 Task: Find connections with filter location Avaré with filter topic #Coachingwith filter profile language Potuguese with filter current company NetApp with filter school Atria Institute of Technology with filter industry Education with filter service category Negotiation with filter keywords title Cab Driver
Action: Mouse moved to (470, 80)
Screenshot: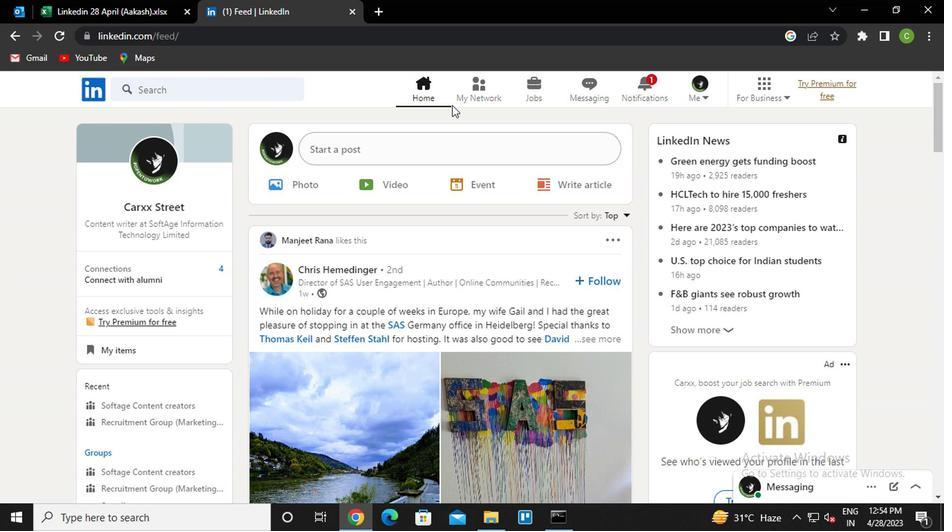 
Action: Mouse pressed left at (470, 80)
Screenshot: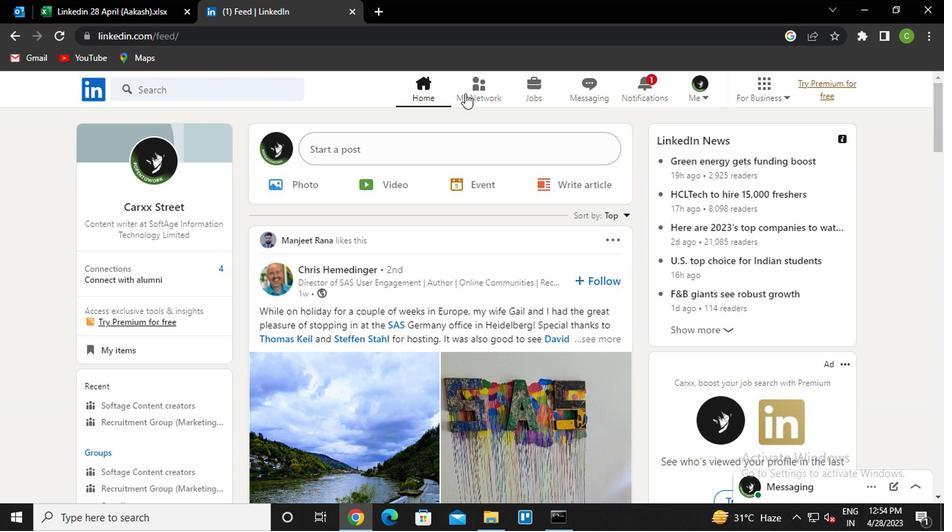 
Action: Mouse moved to (202, 162)
Screenshot: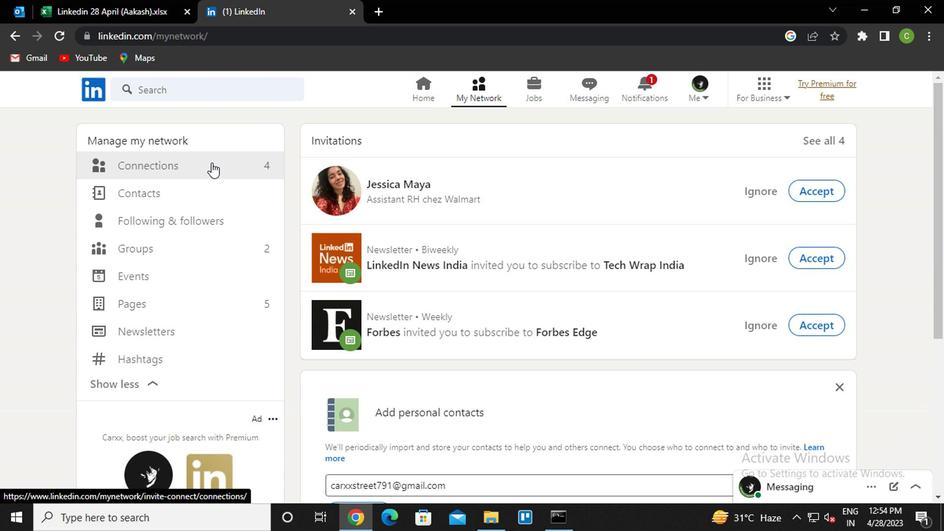 
Action: Mouse pressed left at (202, 162)
Screenshot: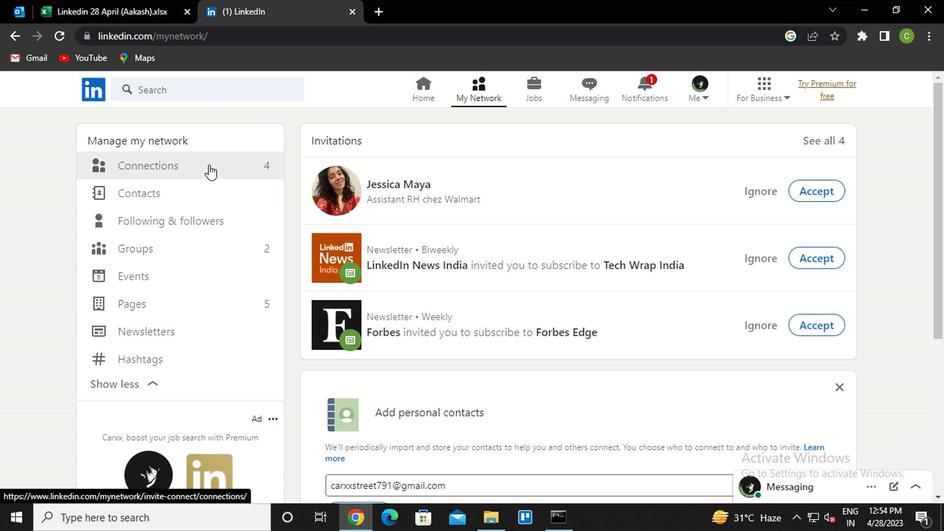 
Action: Mouse moved to (582, 158)
Screenshot: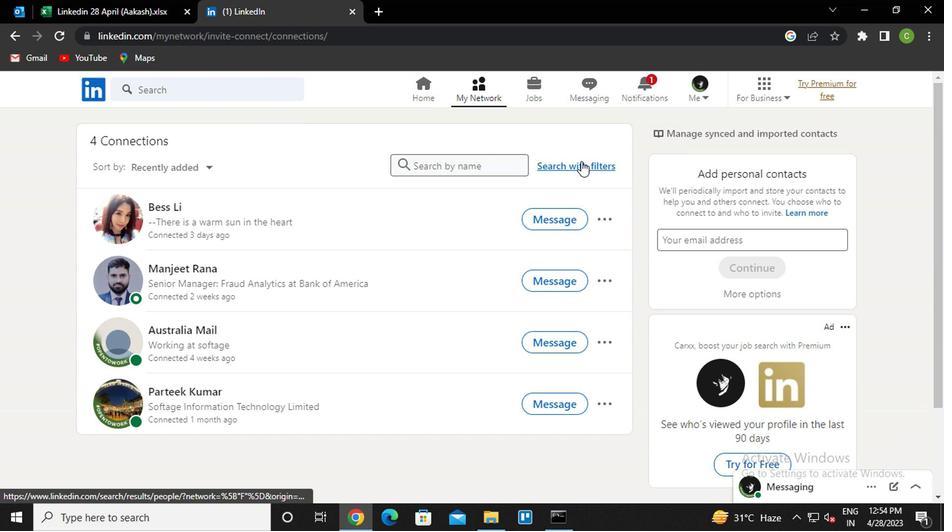 
Action: Mouse pressed left at (582, 158)
Screenshot: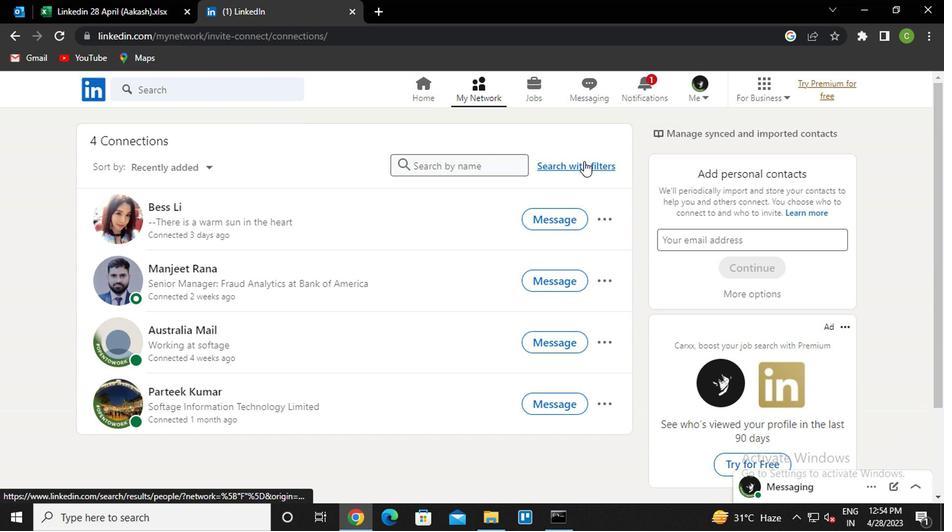 
Action: Mouse moved to (499, 121)
Screenshot: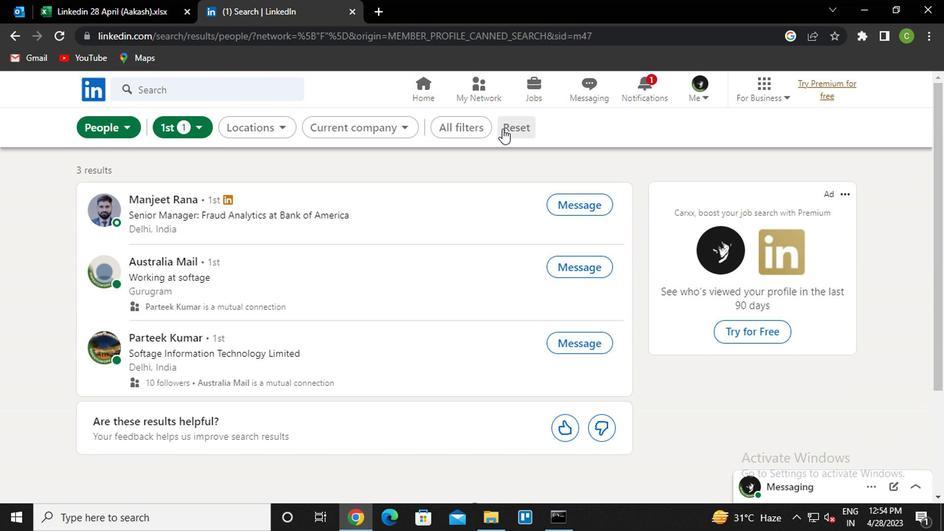 
Action: Mouse pressed left at (499, 121)
Screenshot: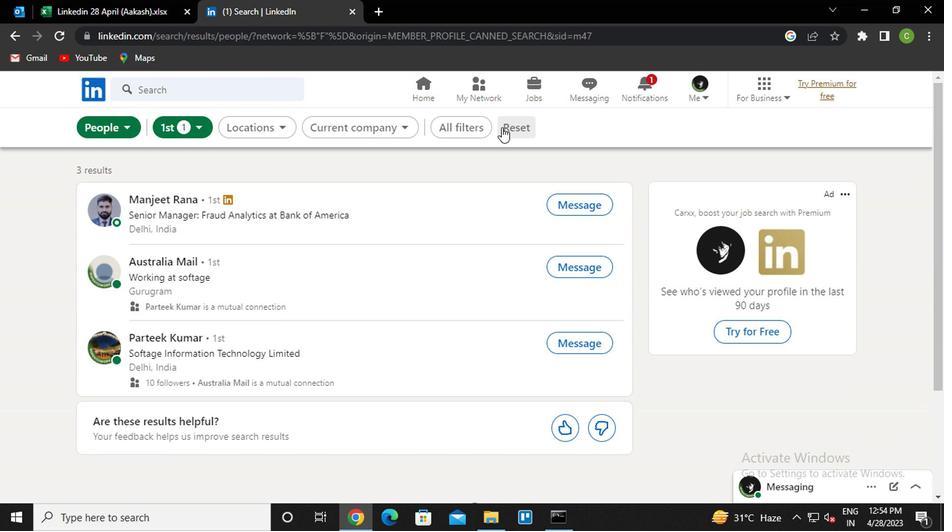 
Action: Mouse moved to (486, 121)
Screenshot: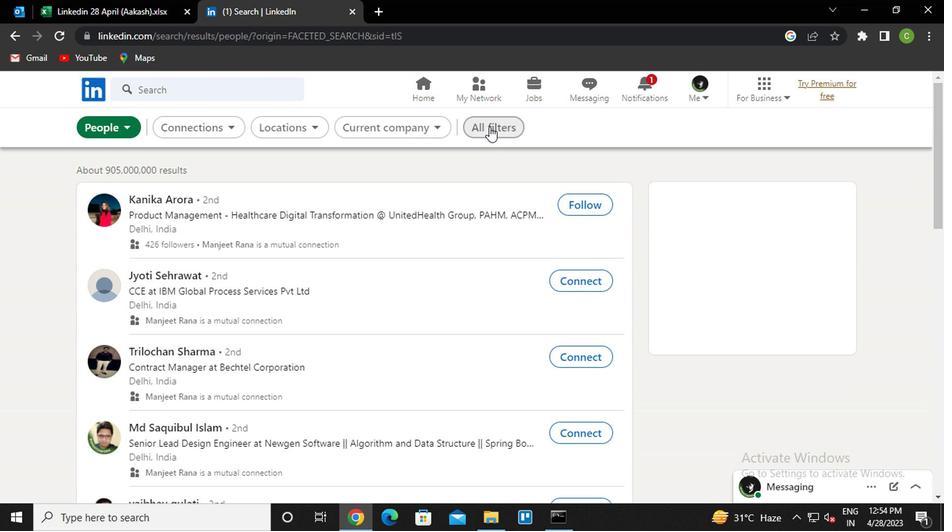 
Action: Mouse pressed left at (486, 121)
Screenshot: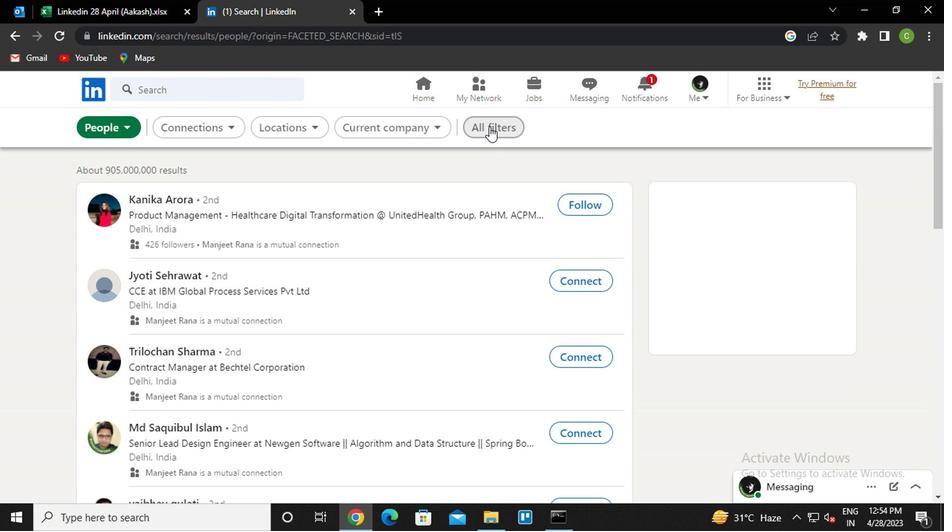 
Action: Mouse moved to (754, 330)
Screenshot: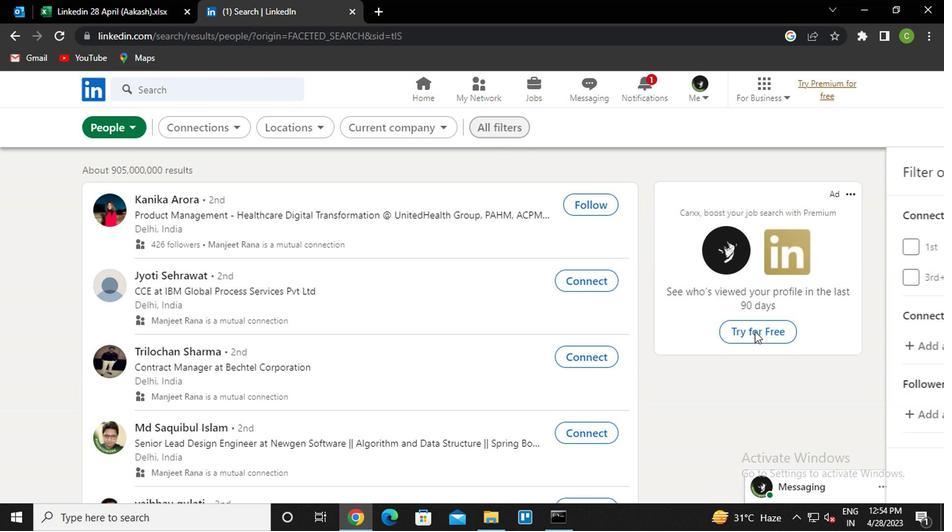 
Action: Mouse scrolled (754, 330) with delta (0, 0)
Screenshot: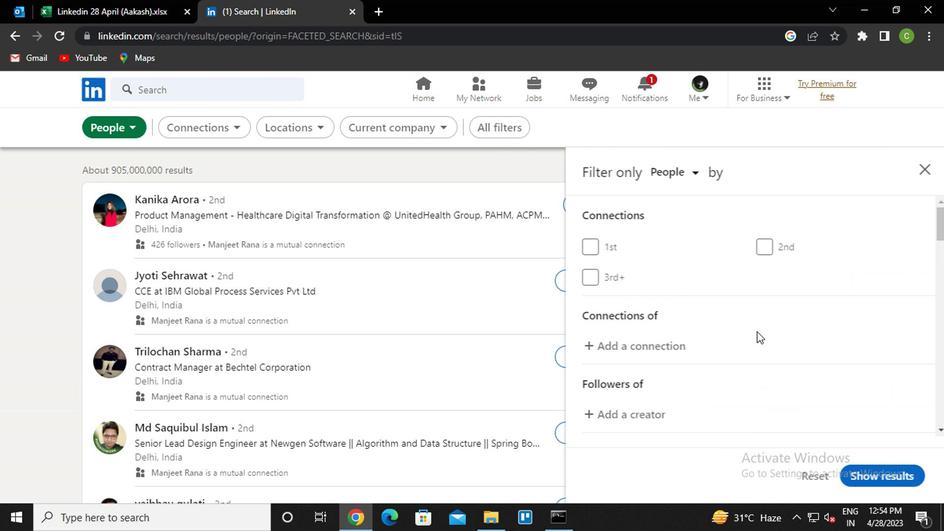 
Action: Mouse scrolled (754, 330) with delta (0, 0)
Screenshot: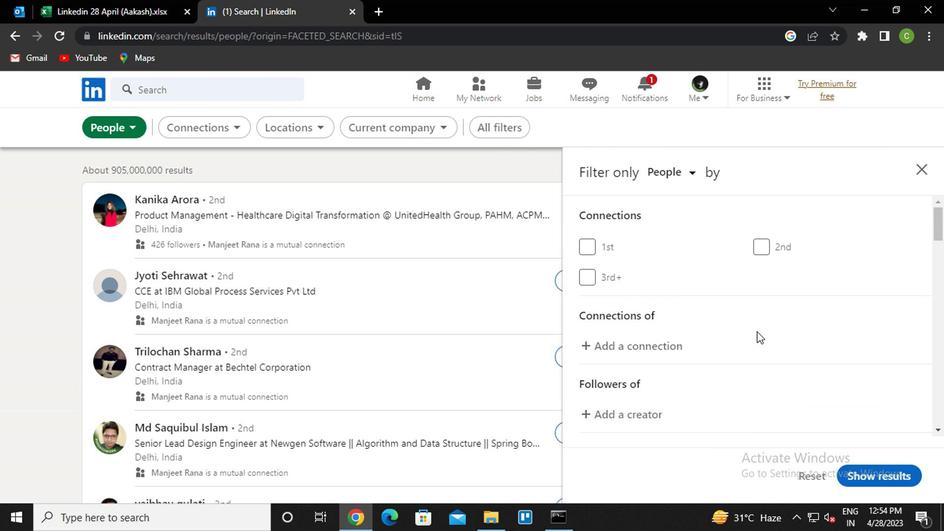 
Action: Mouse scrolled (754, 330) with delta (0, 0)
Screenshot: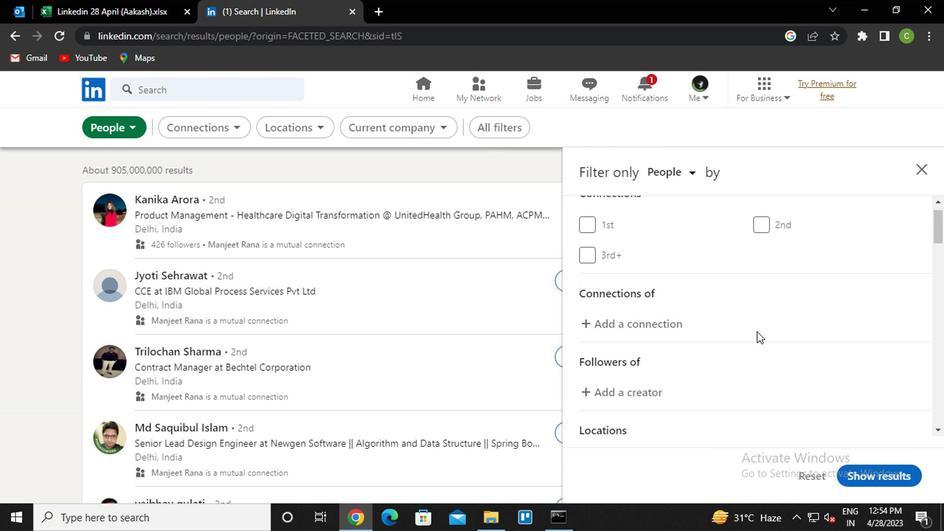 
Action: Mouse moved to (790, 333)
Screenshot: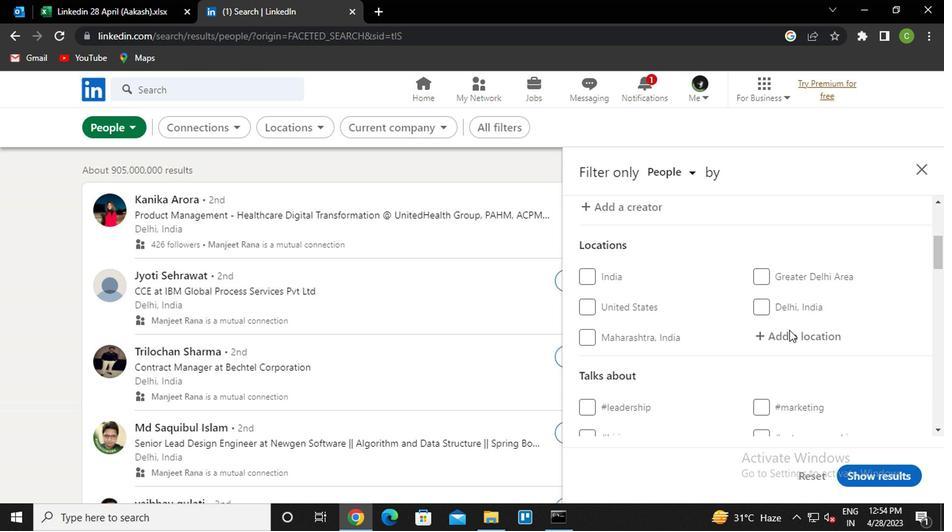 
Action: Mouse pressed left at (790, 333)
Screenshot: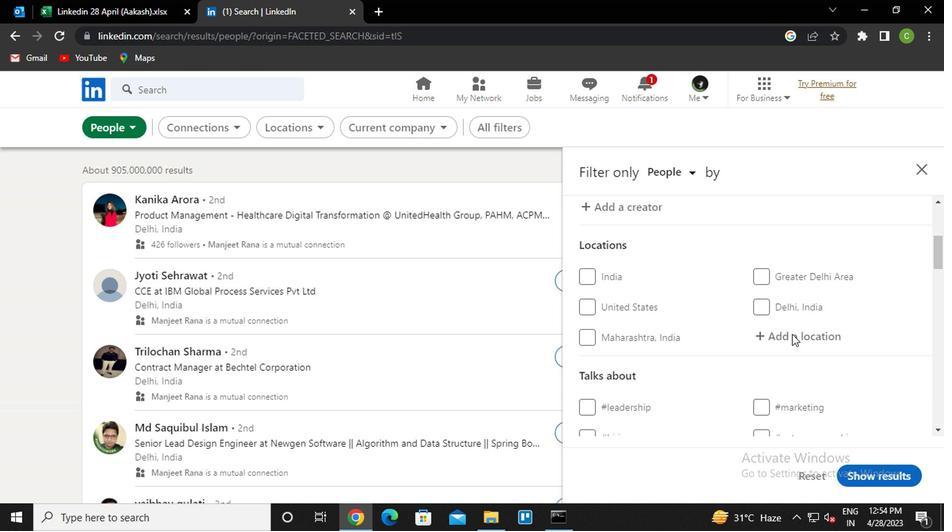 
Action: Key pressed <Key.caps_lock>a<Key.caps_lock>vare<Key.down><Key.enter>
Screenshot: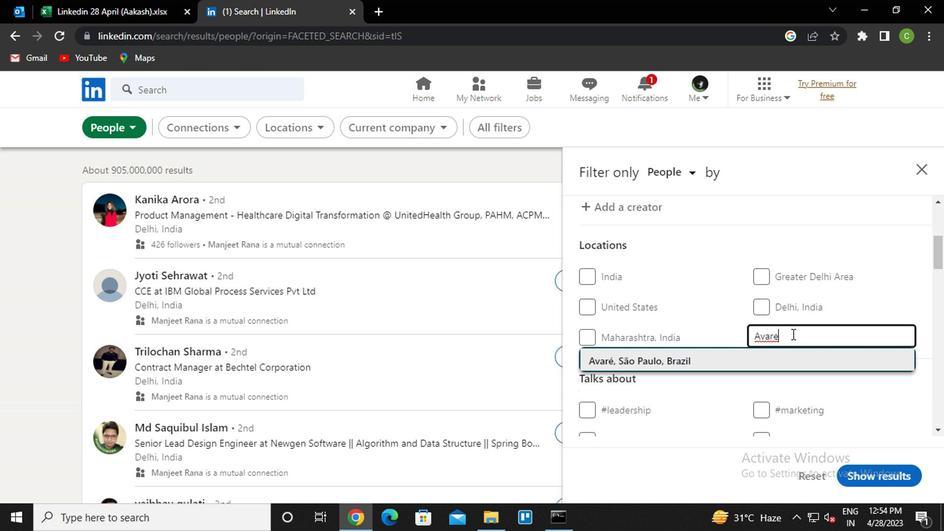 
Action: Mouse scrolled (790, 332) with delta (0, 0)
Screenshot: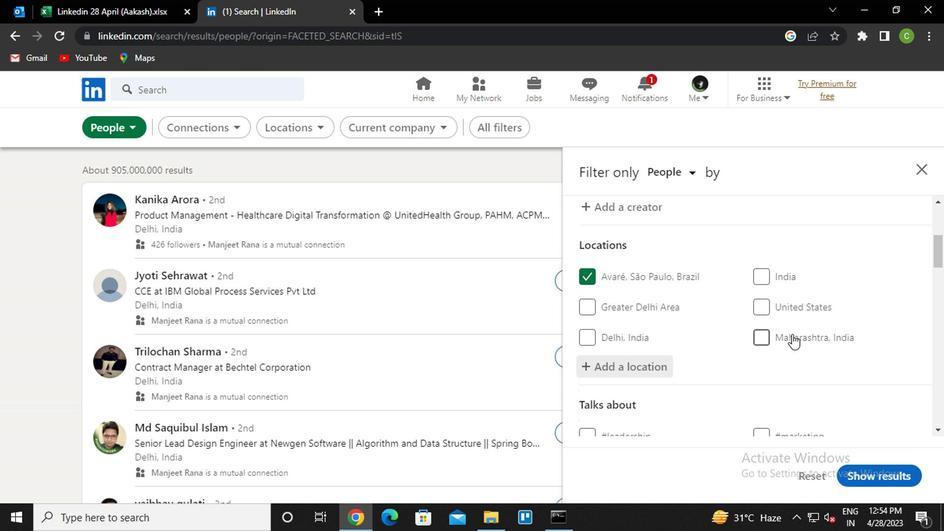 
Action: Mouse scrolled (790, 332) with delta (0, 0)
Screenshot: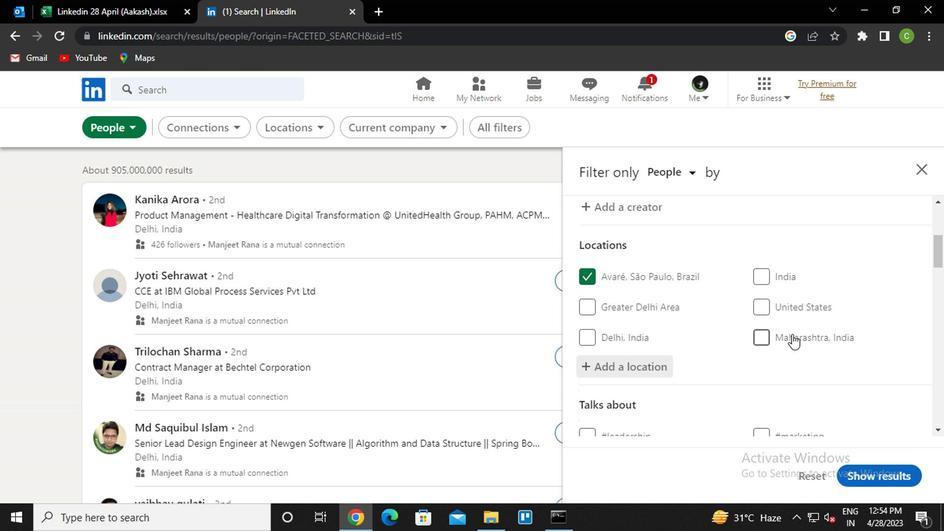 
Action: Mouse scrolled (790, 332) with delta (0, 0)
Screenshot: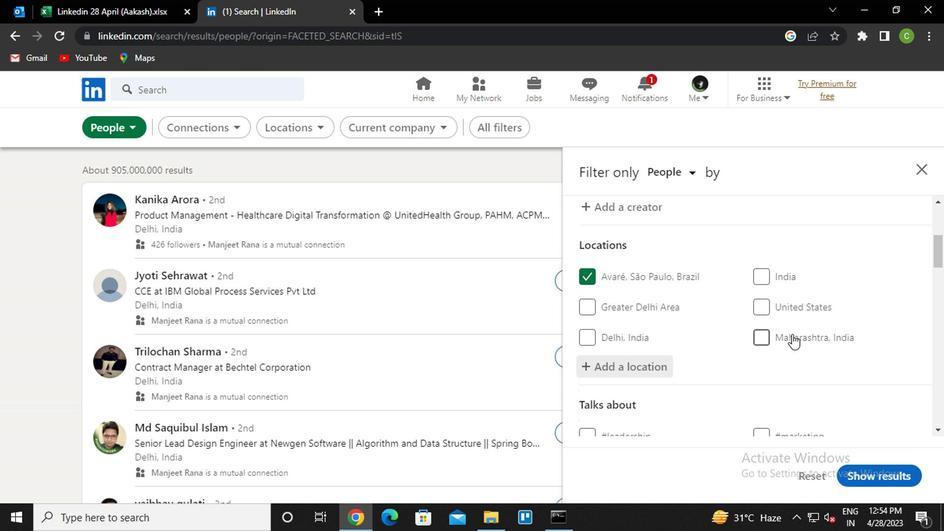 
Action: Mouse moved to (801, 287)
Screenshot: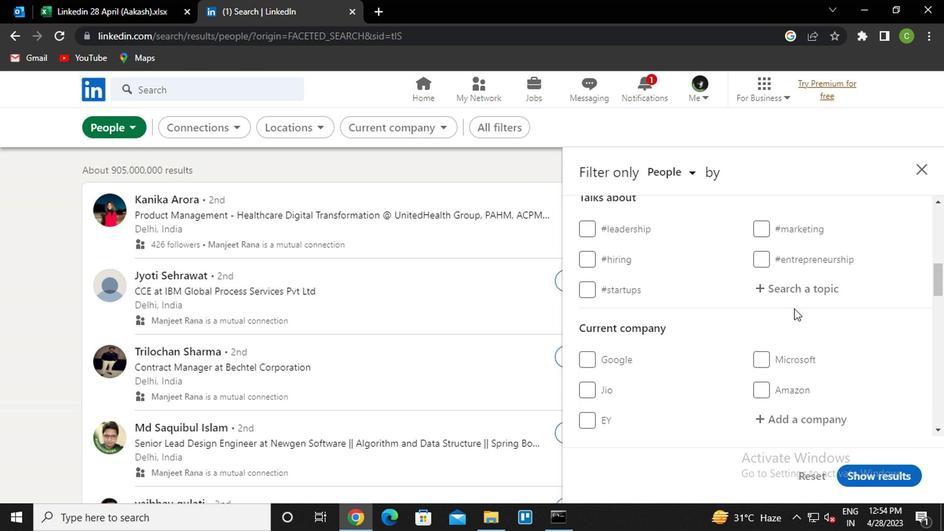 
Action: Mouse pressed left at (801, 287)
Screenshot: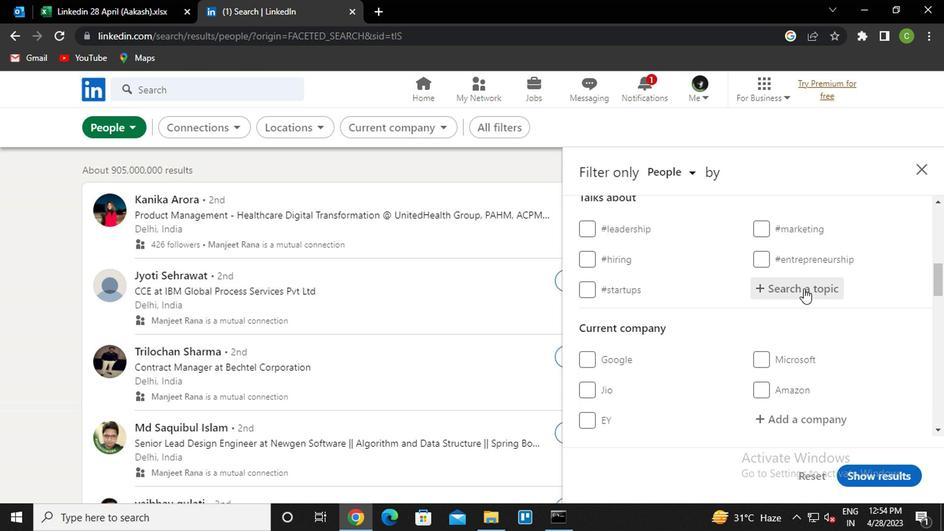 
Action: Key pressed <Key.caps_lock>c<Key.caps_lock>oaching<Key.right><Key.left><Key.down><Key.enter>
Screenshot: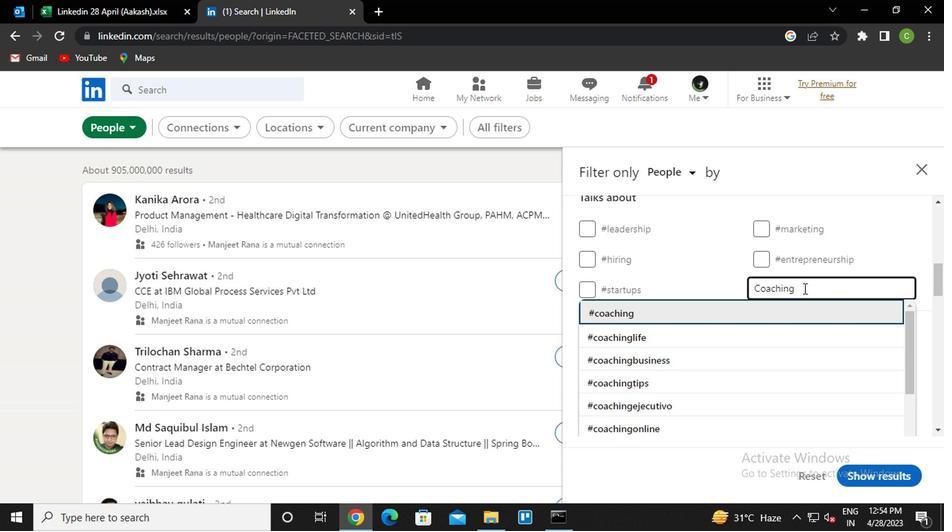 
Action: Mouse moved to (802, 344)
Screenshot: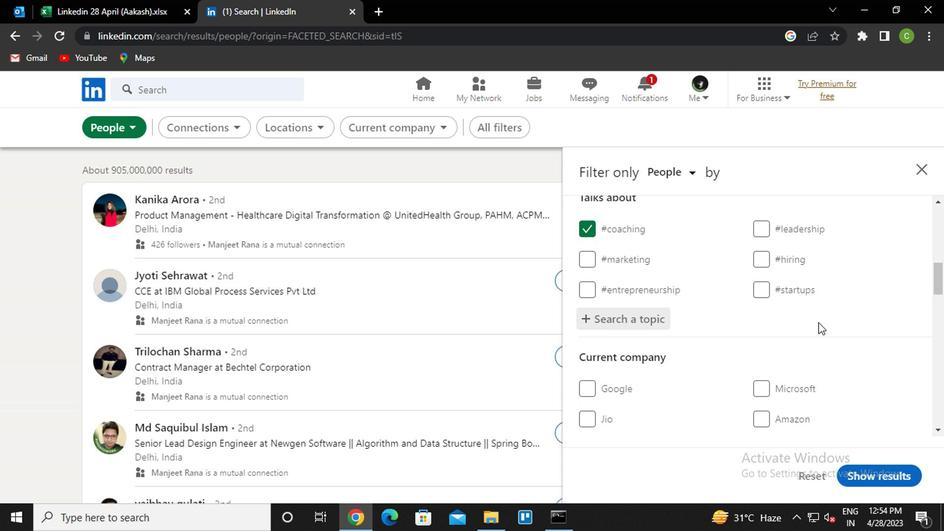 
Action: Mouse scrolled (802, 343) with delta (0, 0)
Screenshot: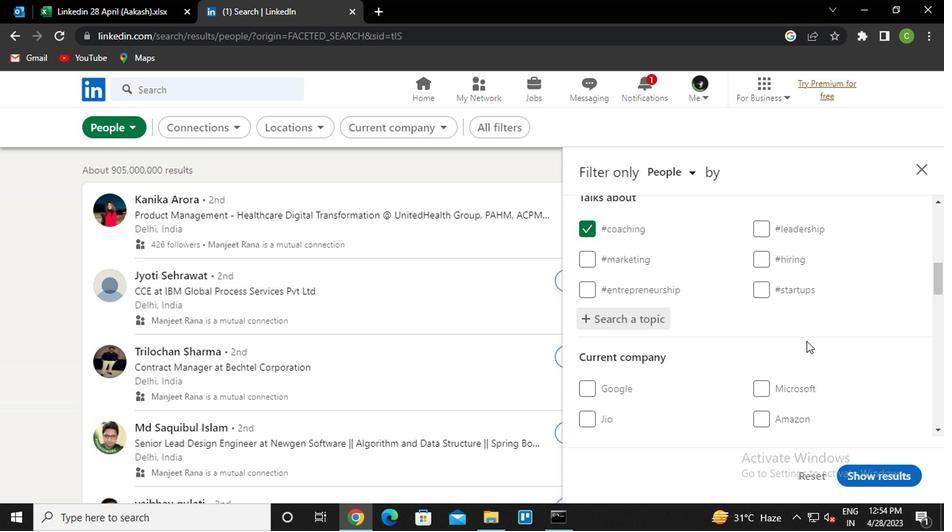 
Action: Mouse moved to (794, 355)
Screenshot: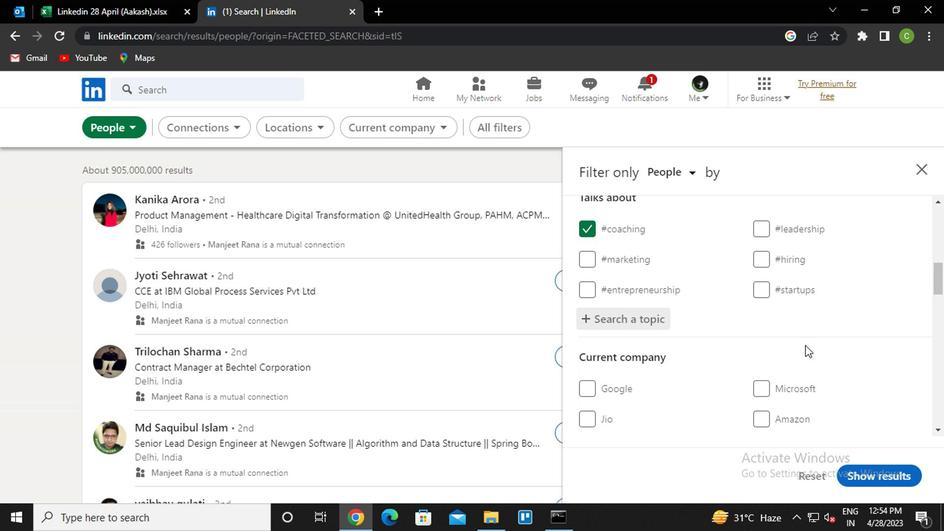 
Action: Mouse scrolled (794, 354) with delta (0, 0)
Screenshot: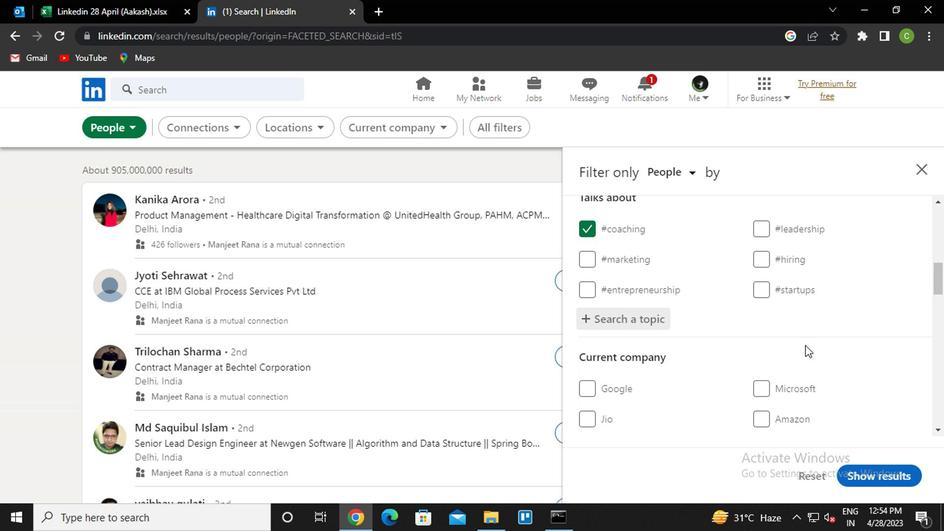 
Action: Mouse moved to (793, 356)
Screenshot: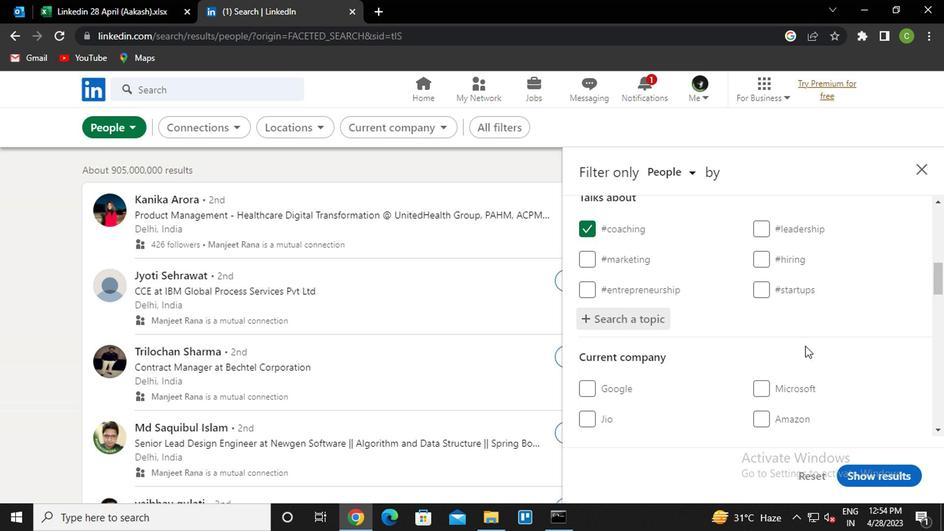 
Action: Mouse scrolled (793, 355) with delta (0, 0)
Screenshot: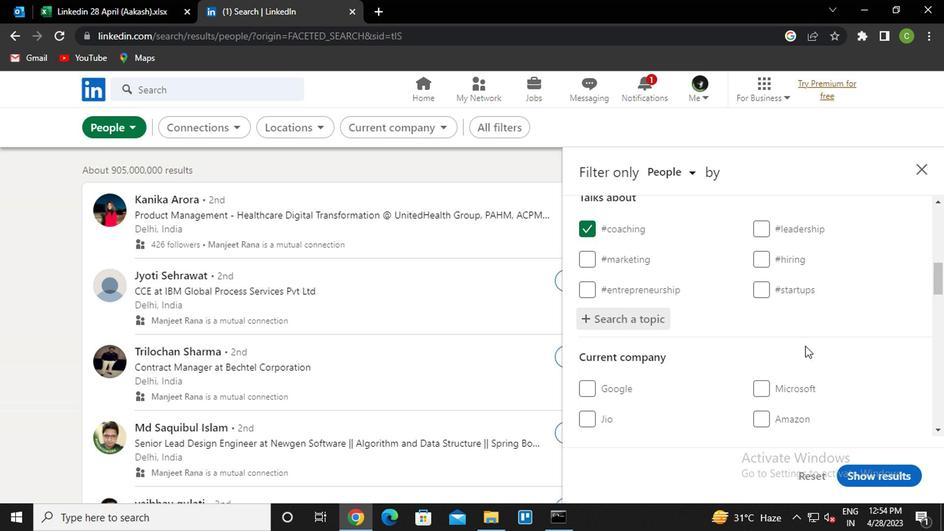 
Action: Mouse moved to (793, 357)
Screenshot: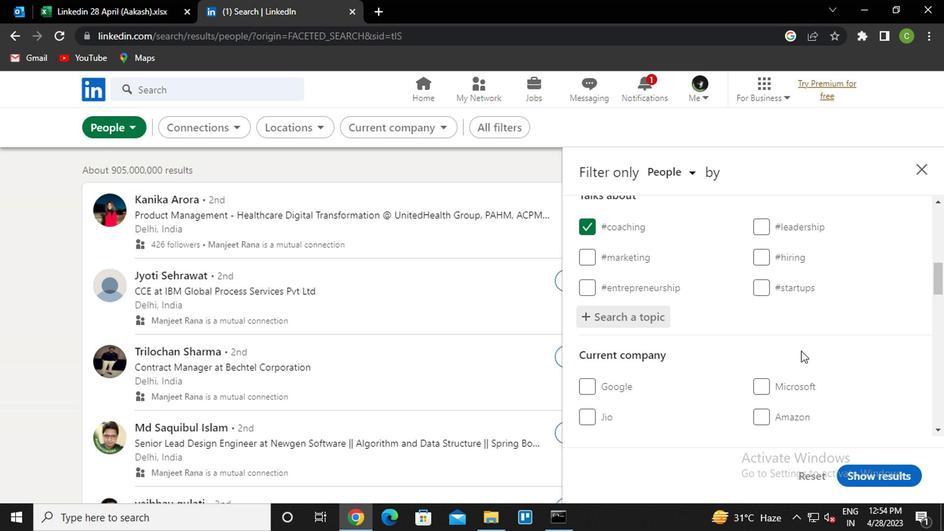 
Action: Mouse scrolled (793, 356) with delta (0, 0)
Screenshot: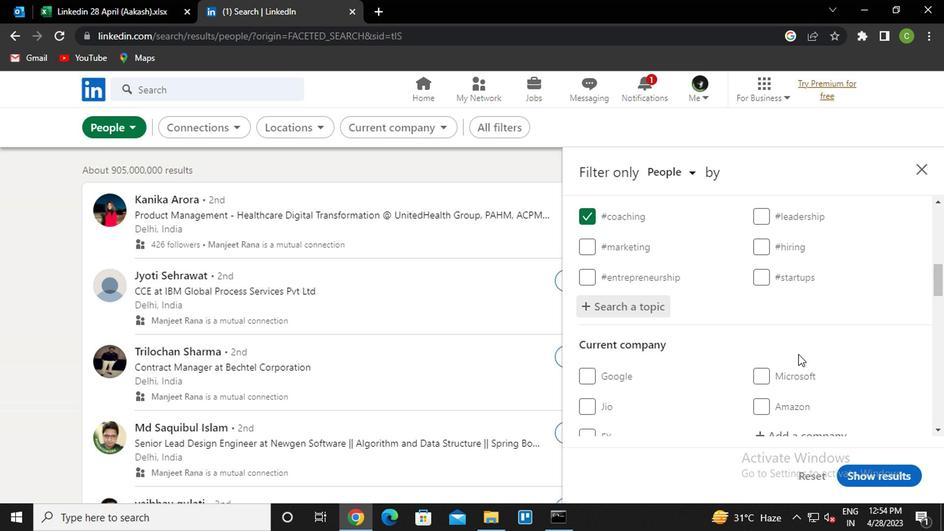 
Action: Mouse moved to (793, 357)
Screenshot: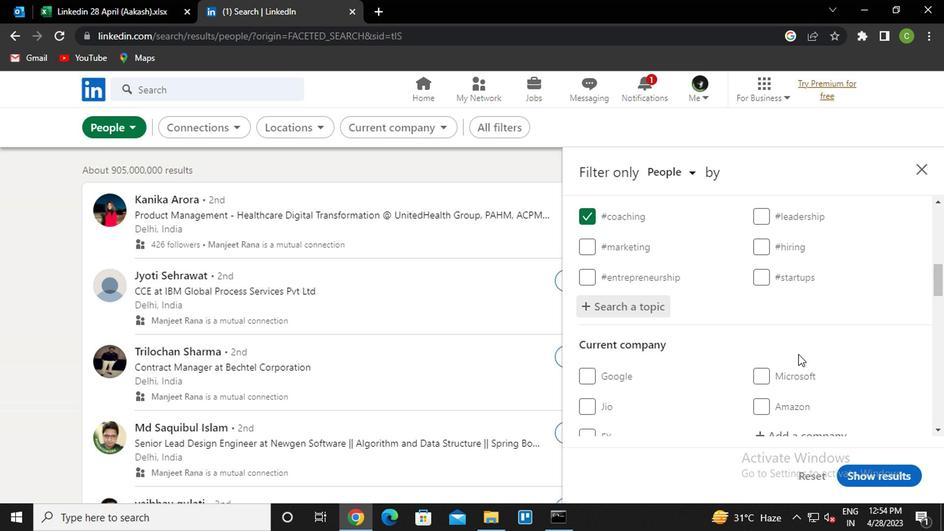 
Action: Mouse scrolled (793, 356) with delta (0, 0)
Screenshot: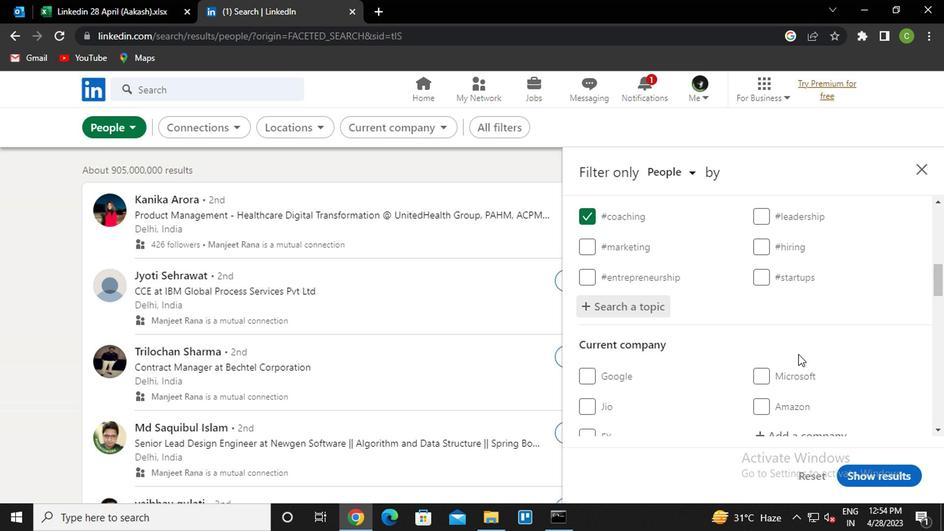 
Action: Mouse moved to (793, 358)
Screenshot: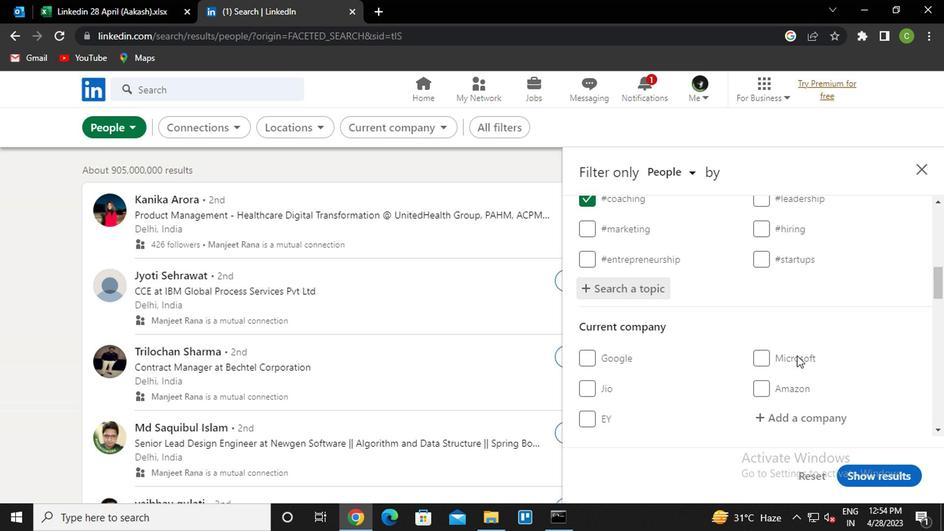
Action: Mouse scrolled (793, 357) with delta (0, 0)
Screenshot: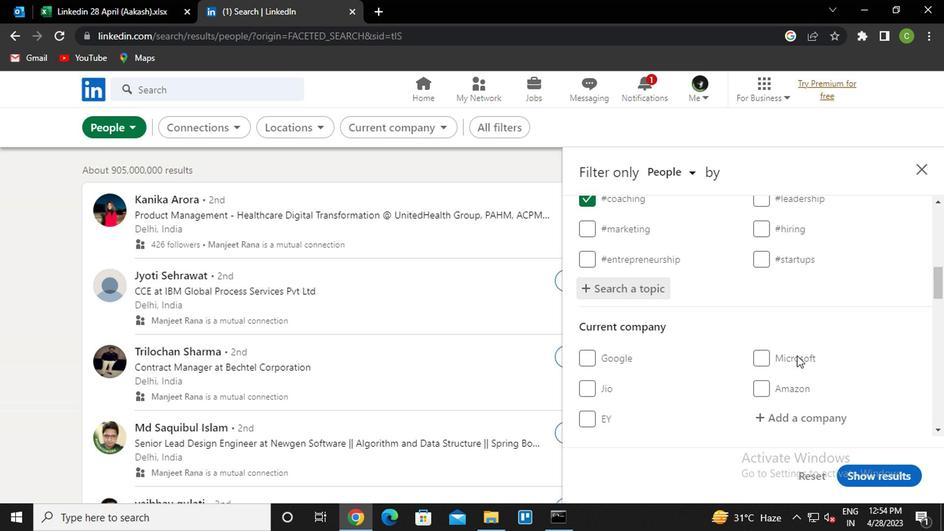 
Action: Mouse moved to (793, 358)
Screenshot: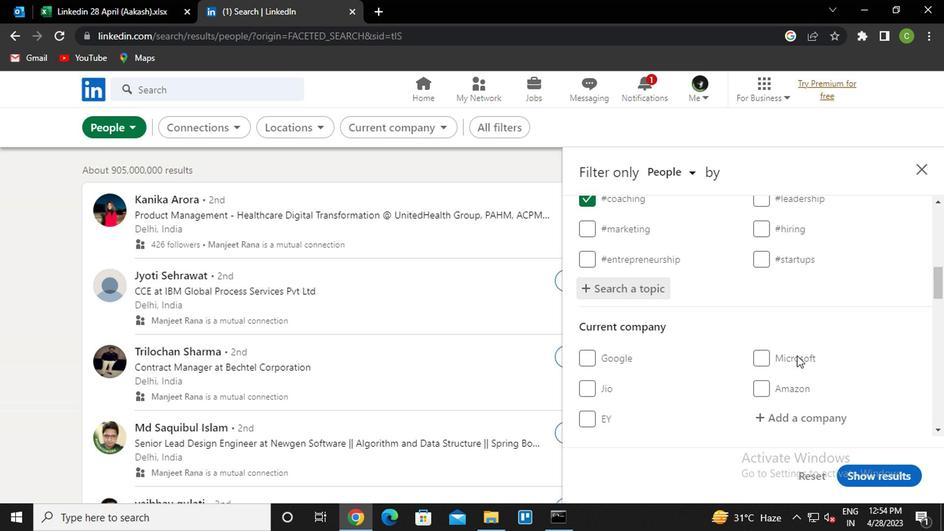 
Action: Mouse scrolled (793, 357) with delta (0, 0)
Screenshot: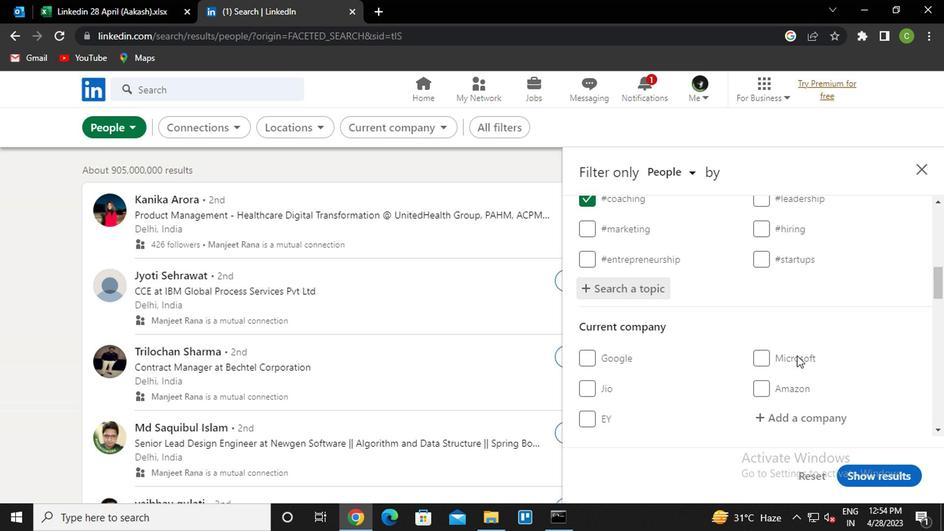 
Action: Mouse moved to (792, 358)
Screenshot: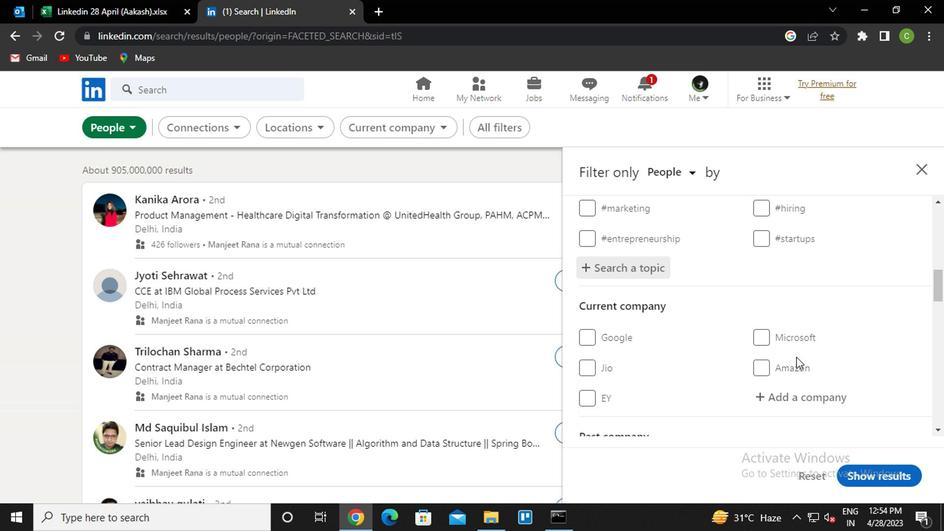 
Action: Mouse scrolled (792, 358) with delta (0, 0)
Screenshot: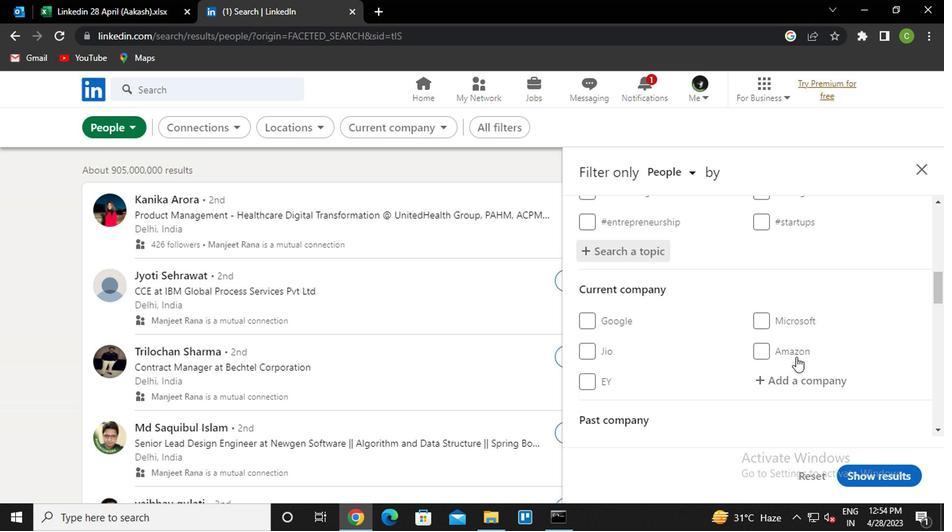 
Action: Mouse scrolled (792, 358) with delta (0, 0)
Screenshot: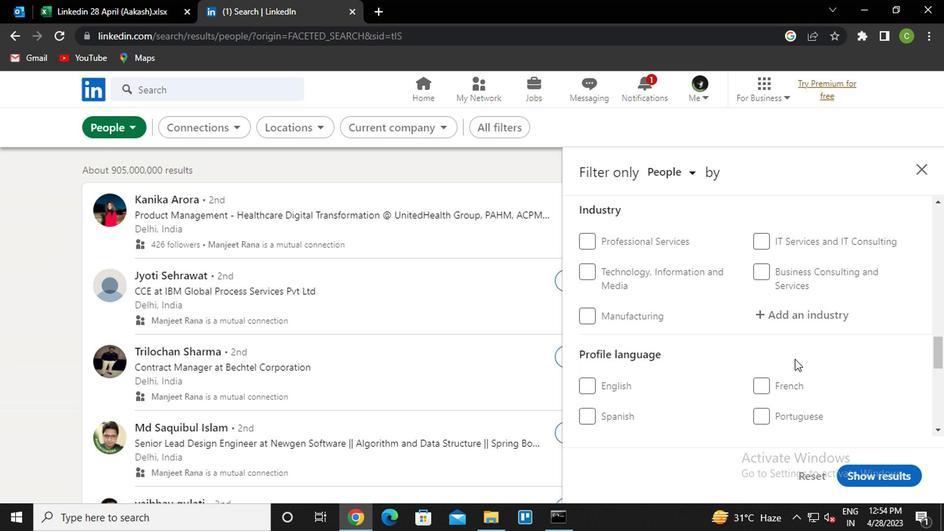 
Action: Mouse scrolled (792, 358) with delta (0, 0)
Screenshot: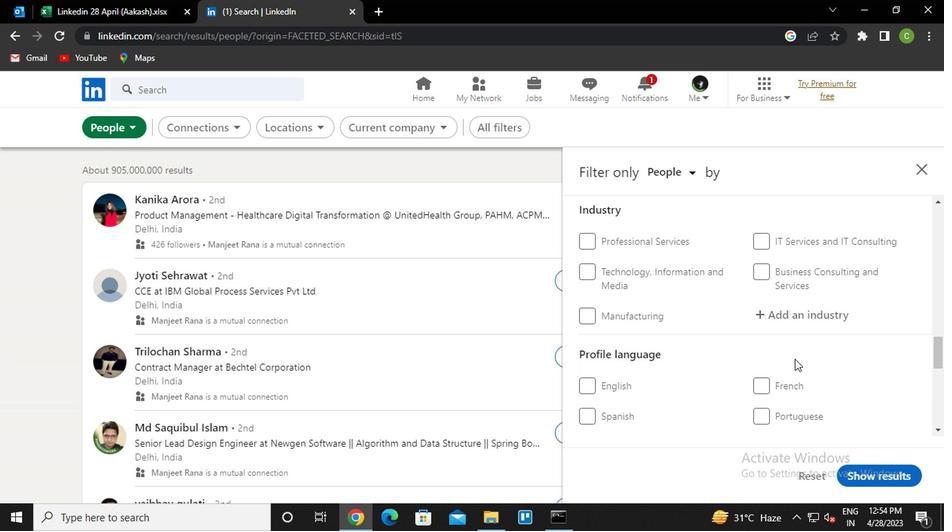 
Action: Mouse moved to (764, 275)
Screenshot: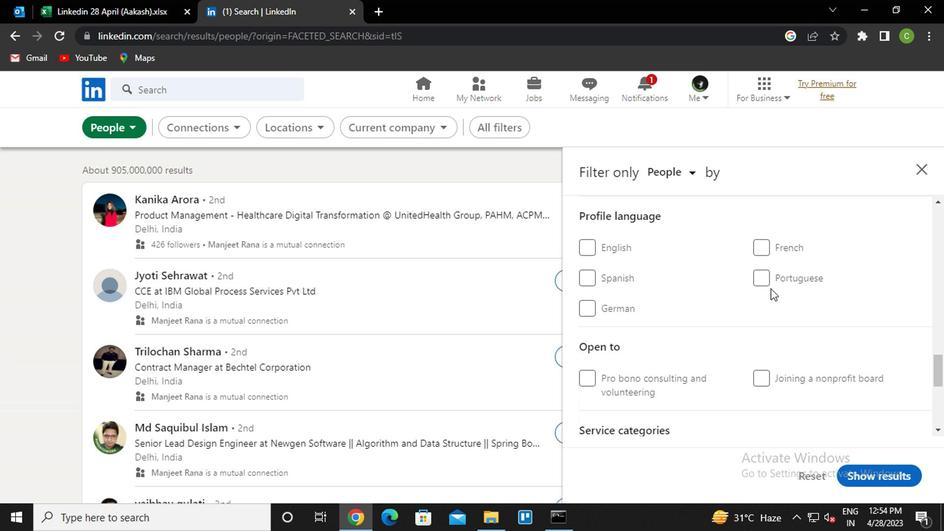 
Action: Mouse pressed left at (764, 275)
Screenshot: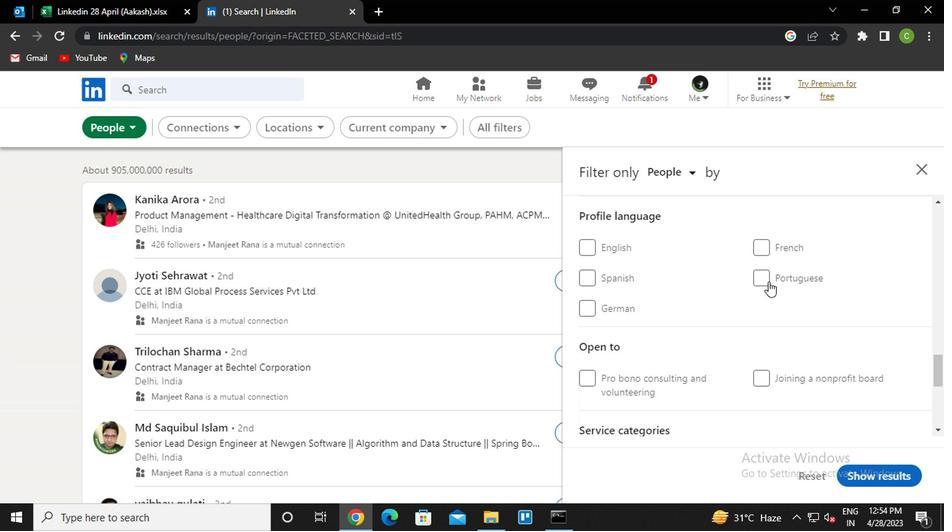 
Action: Mouse moved to (760, 282)
Screenshot: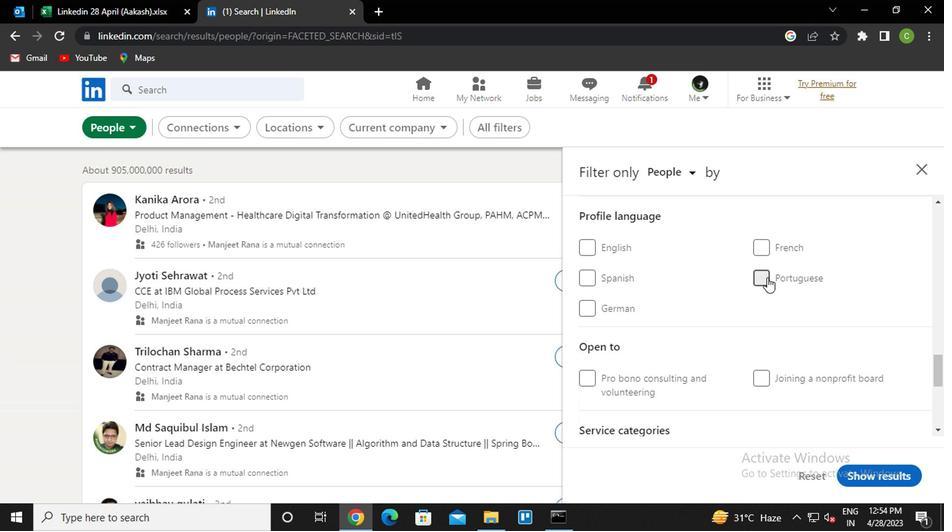 
Action: Mouse scrolled (760, 282) with delta (0, 0)
Screenshot: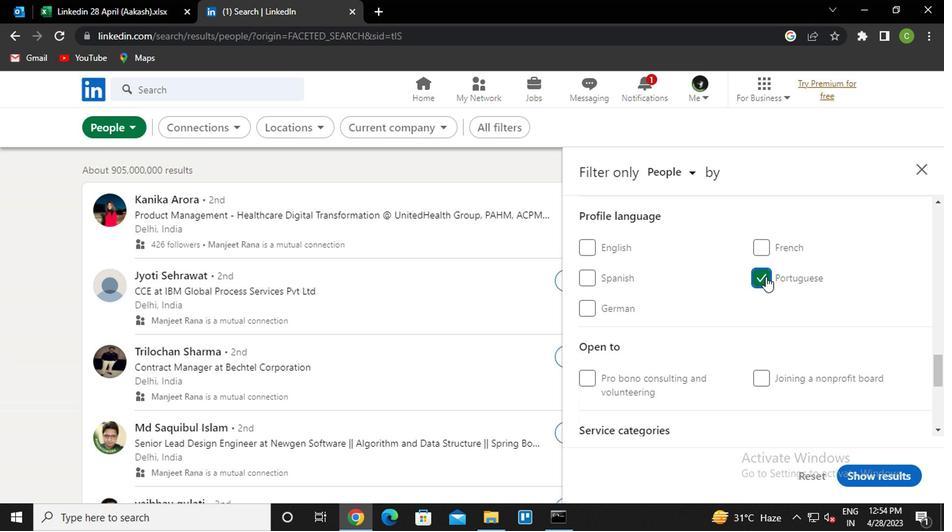 
Action: Mouse scrolled (760, 282) with delta (0, 0)
Screenshot: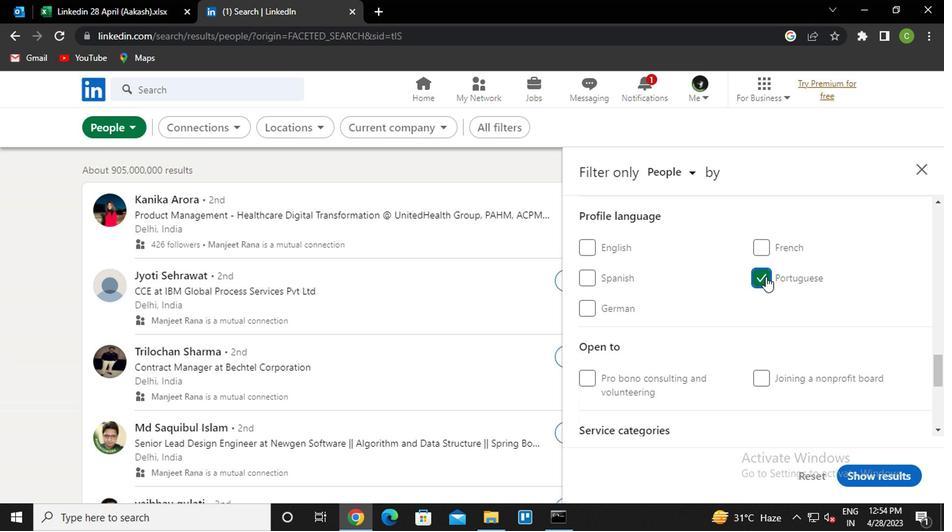 
Action: Mouse scrolled (760, 282) with delta (0, 0)
Screenshot: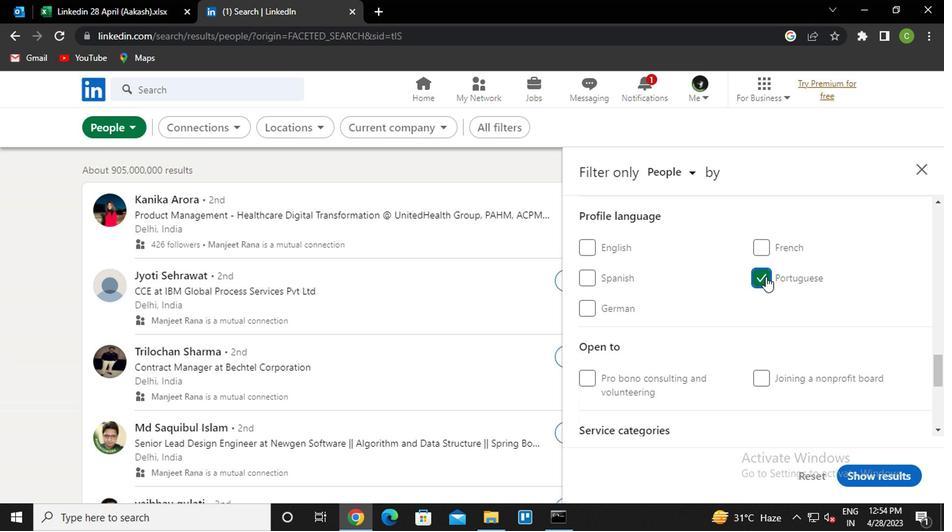 
Action: Mouse scrolled (760, 282) with delta (0, 0)
Screenshot: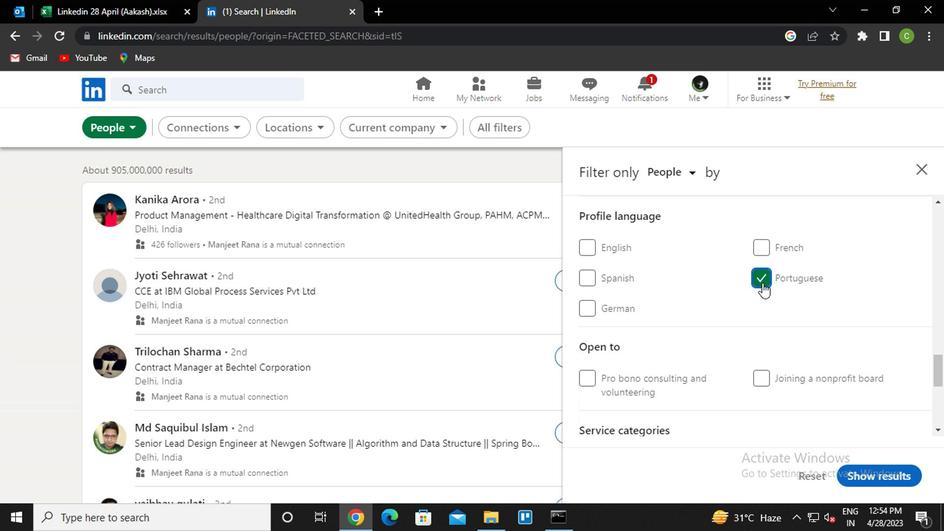 
Action: Mouse scrolled (760, 282) with delta (0, 0)
Screenshot: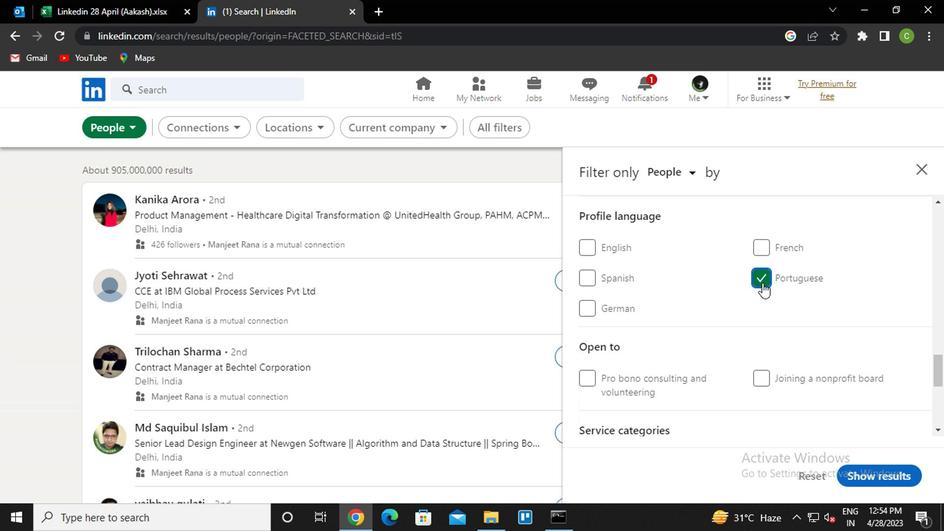 
Action: Mouse scrolled (760, 282) with delta (0, 0)
Screenshot: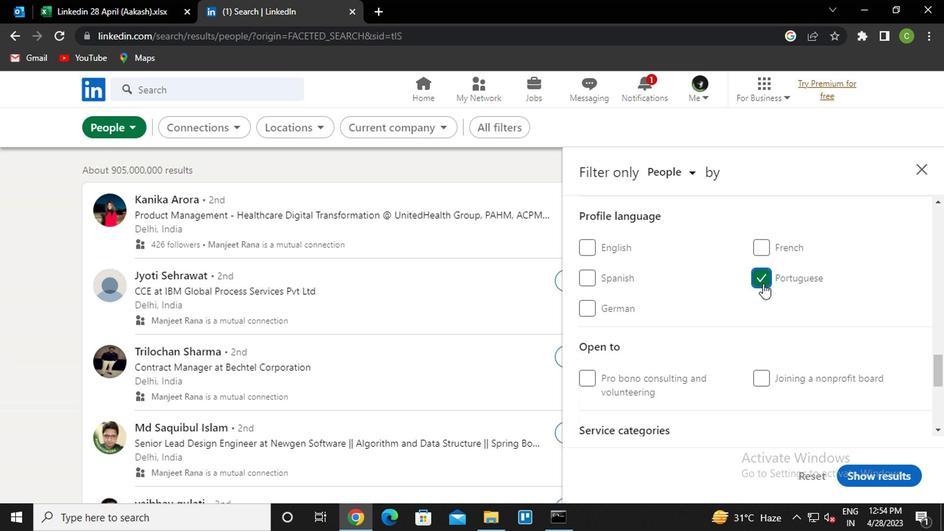 
Action: Mouse moved to (745, 285)
Screenshot: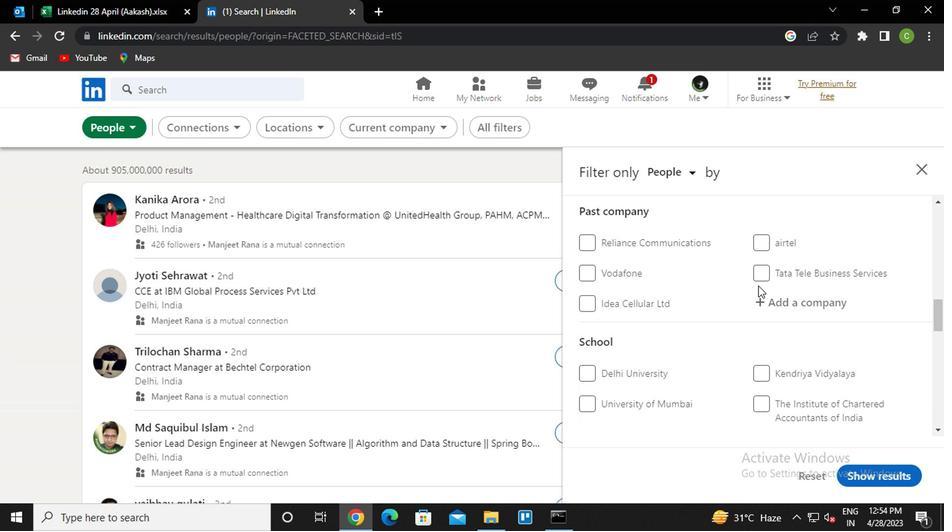 
Action: Mouse scrolled (745, 285) with delta (0, 0)
Screenshot: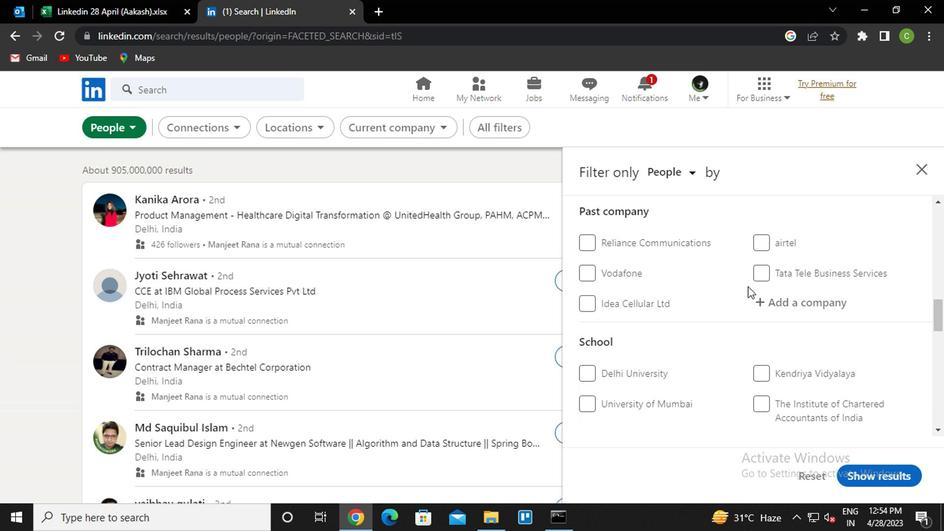 
Action: Mouse scrolled (745, 285) with delta (0, 0)
Screenshot: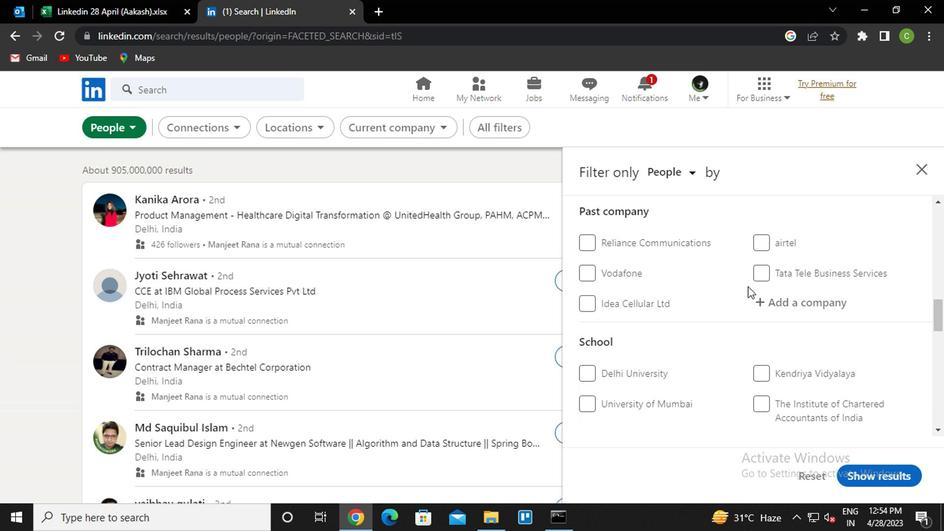 
Action: Mouse moved to (797, 309)
Screenshot: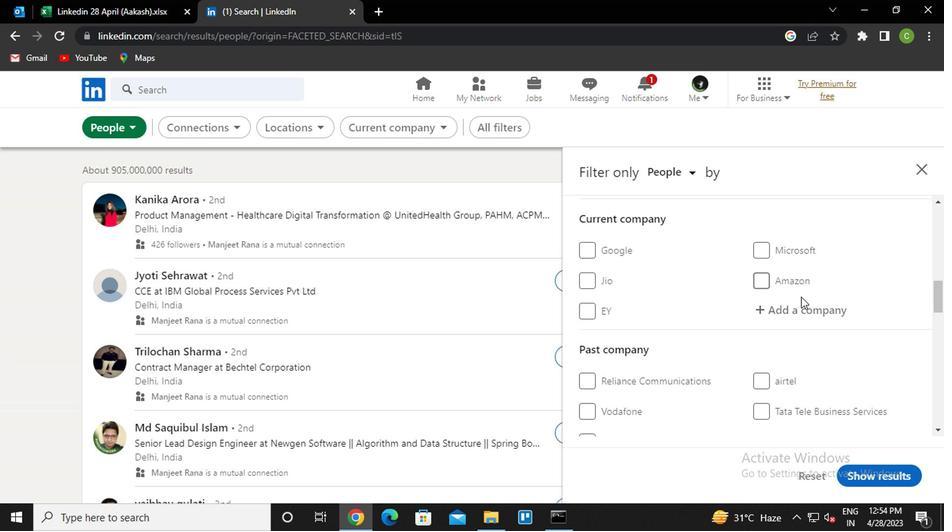 
Action: Mouse pressed left at (797, 309)
Screenshot: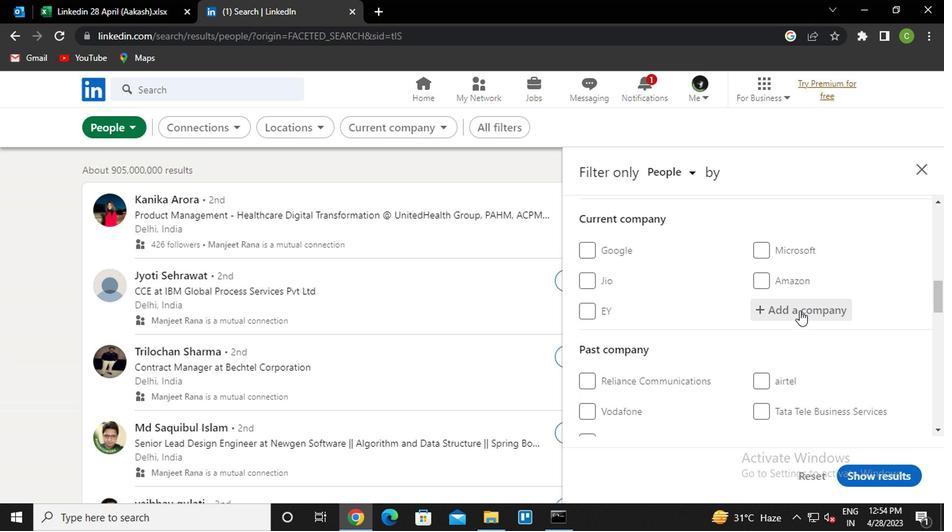 
Action: Key pressed <Key.caps_lock>n<Key.caps_lock>etapp<Key.down><Key.enter>
Screenshot: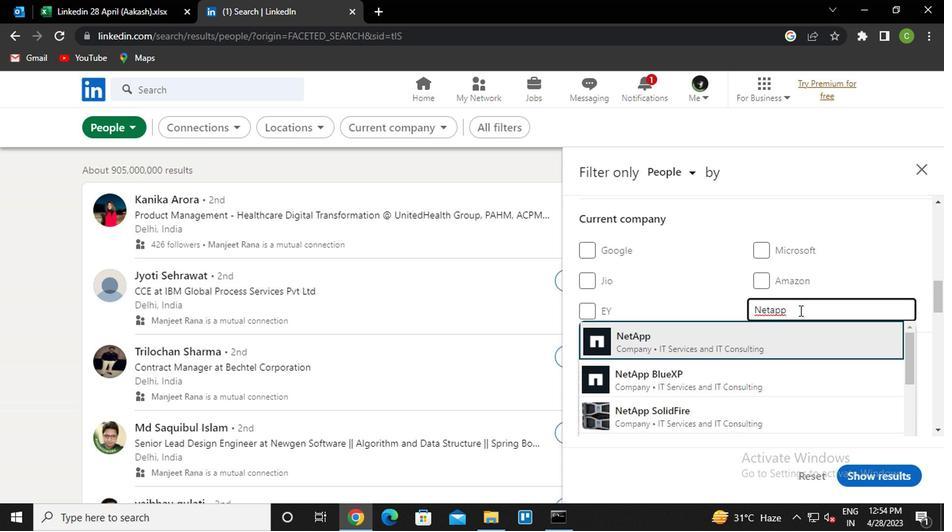 
Action: Mouse scrolled (797, 308) with delta (0, 0)
Screenshot: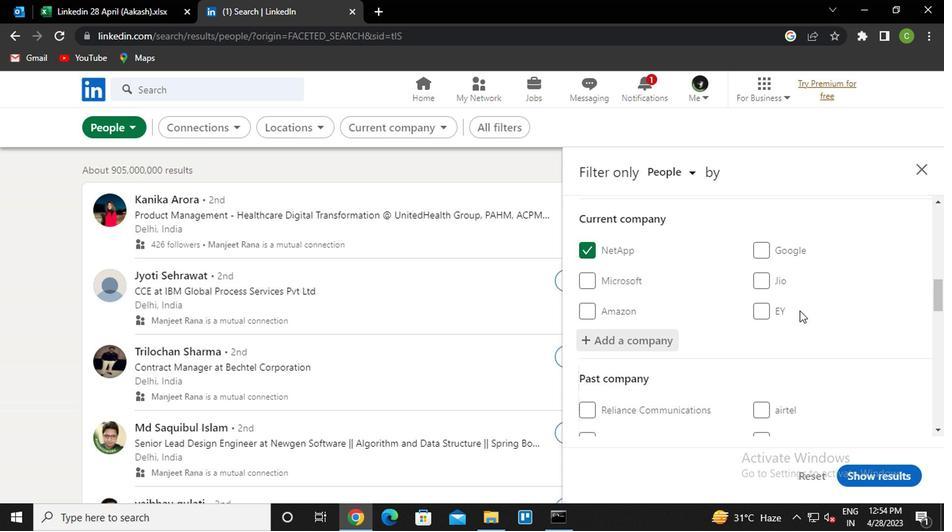 
Action: Mouse scrolled (797, 308) with delta (0, 0)
Screenshot: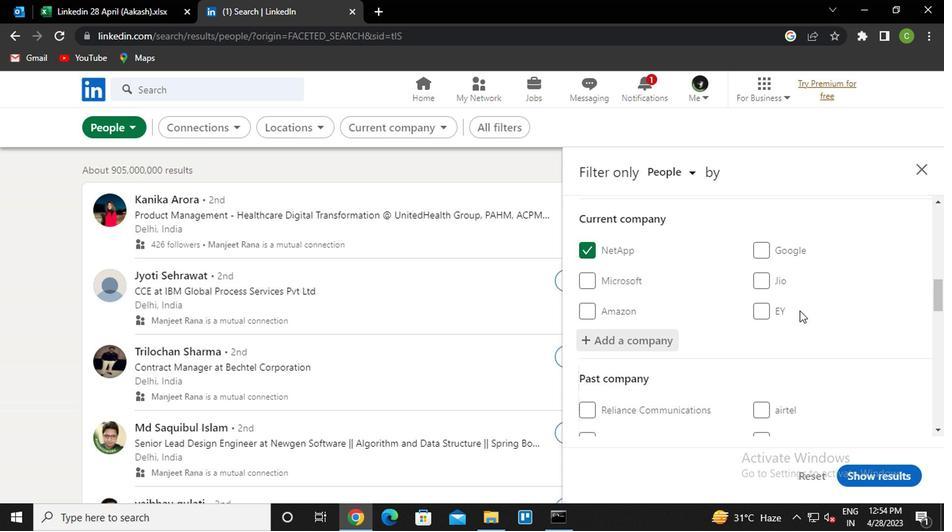 
Action: Mouse scrolled (797, 308) with delta (0, 0)
Screenshot: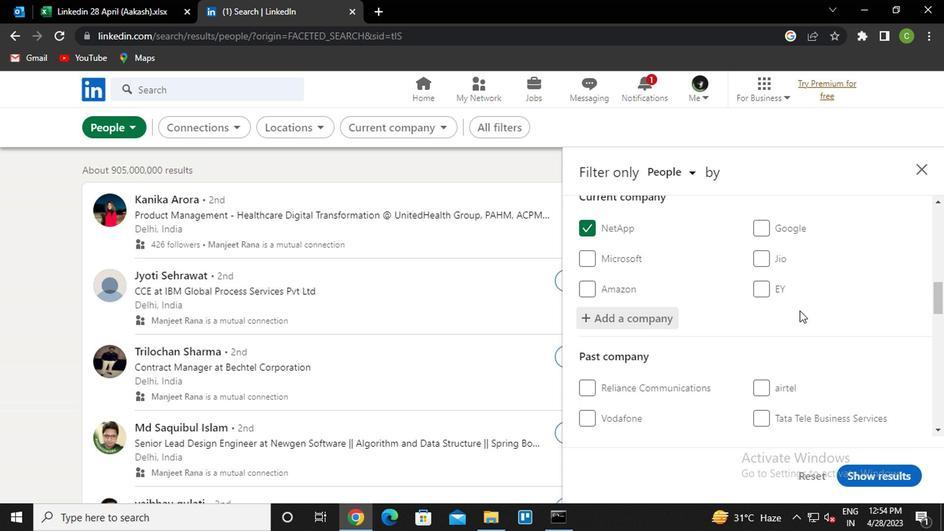 
Action: Mouse scrolled (797, 308) with delta (0, 0)
Screenshot: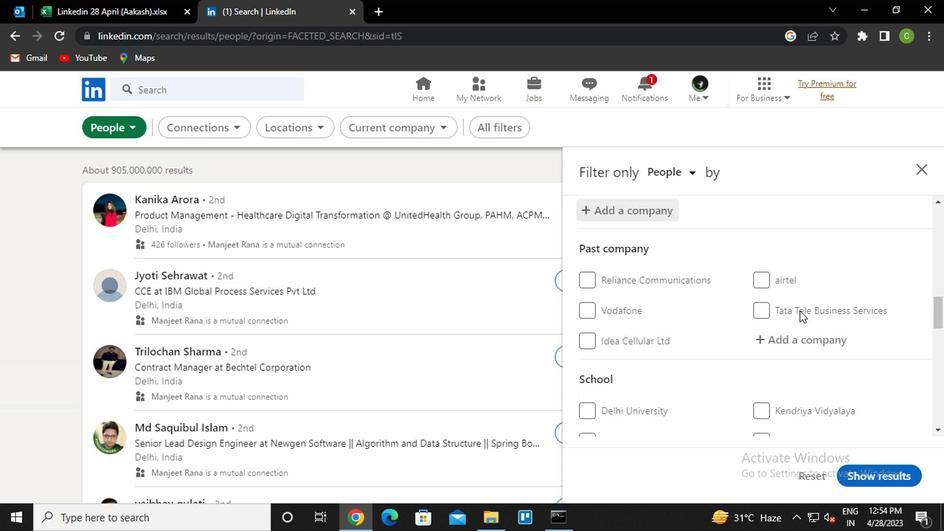 
Action: Mouse moved to (792, 322)
Screenshot: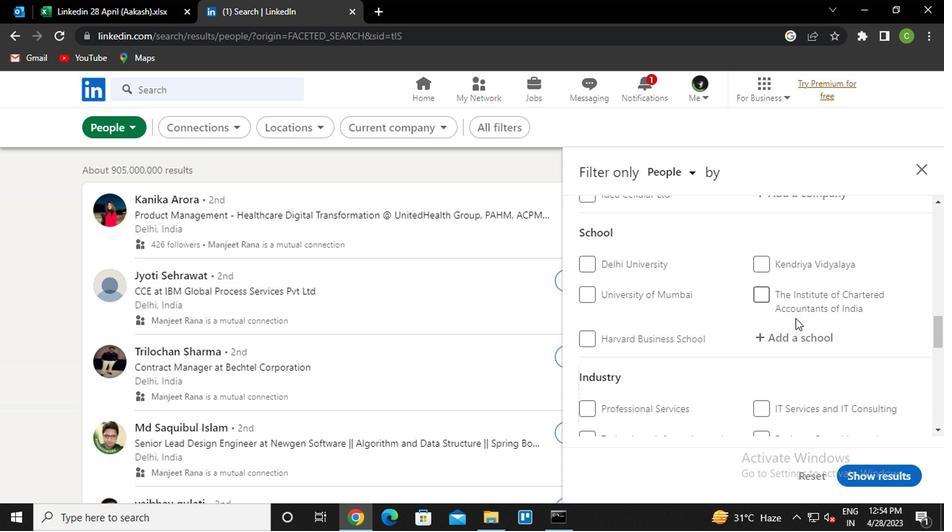 
Action: Mouse scrolled (792, 322) with delta (0, 0)
Screenshot: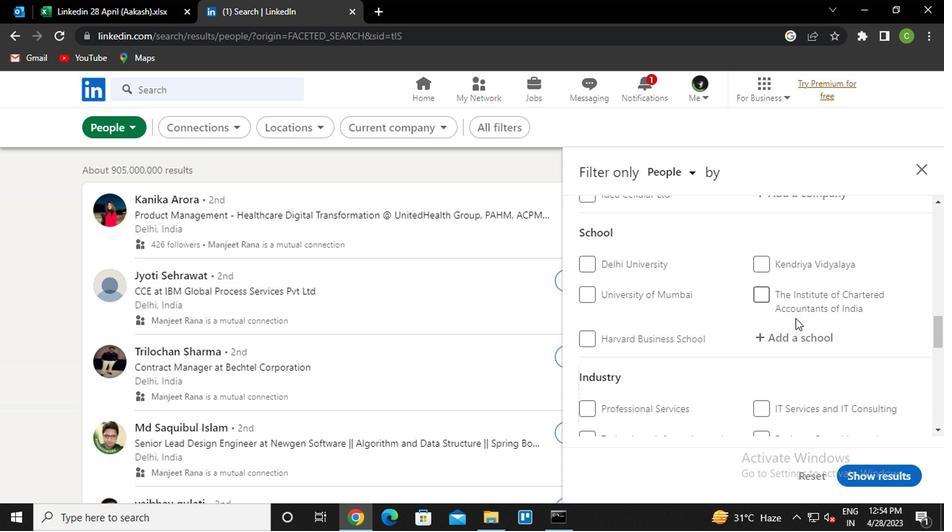 
Action: Mouse moved to (765, 368)
Screenshot: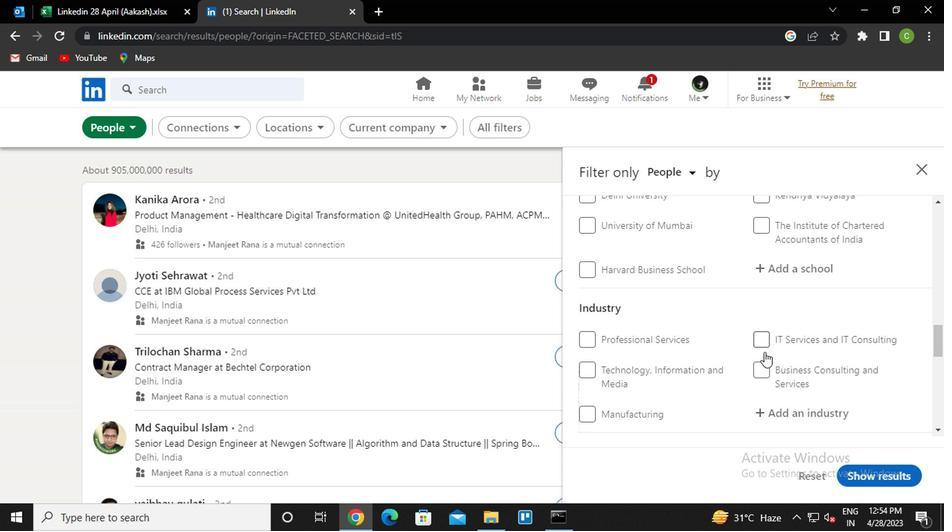 
Action: Mouse scrolled (765, 367) with delta (0, 0)
Screenshot: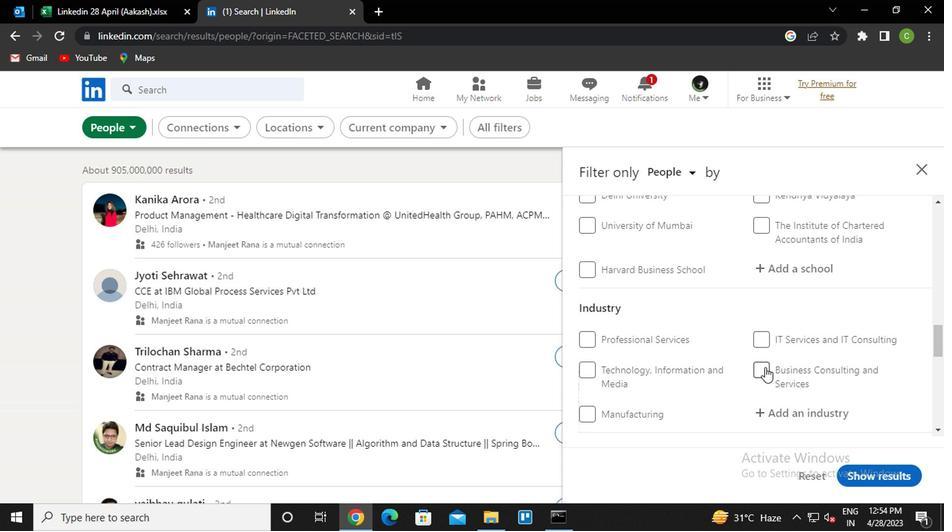 
Action: Mouse moved to (795, 349)
Screenshot: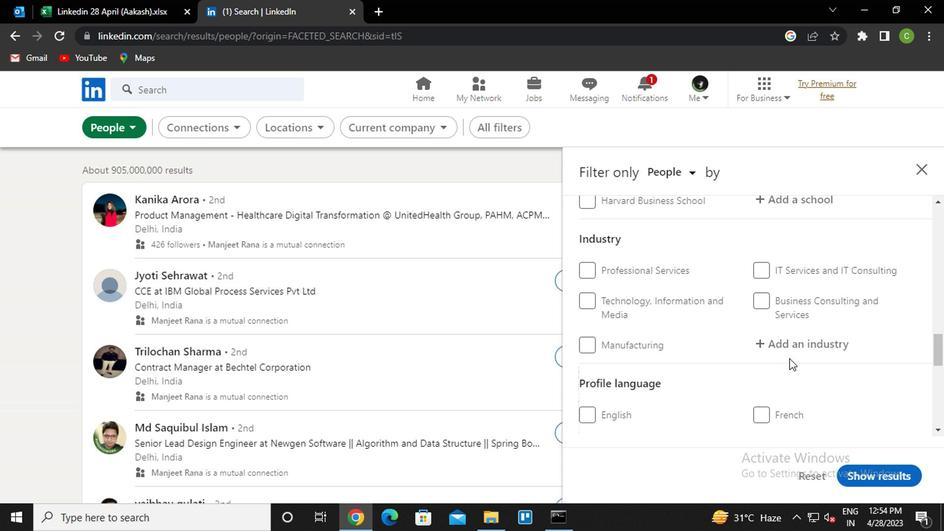 
Action: Mouse pressed left at (795, 349)
Screenshot: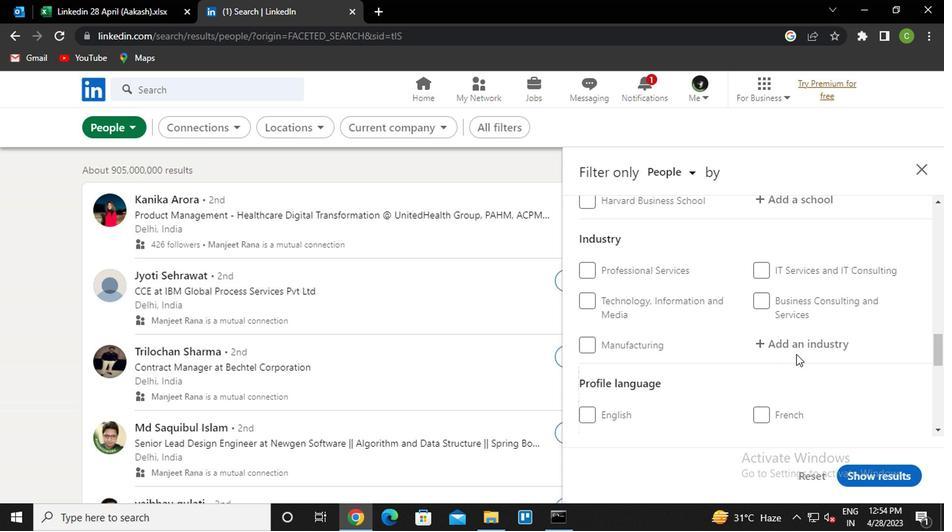 
Action: Key pressed <Key.caps_lock>
Screenshot: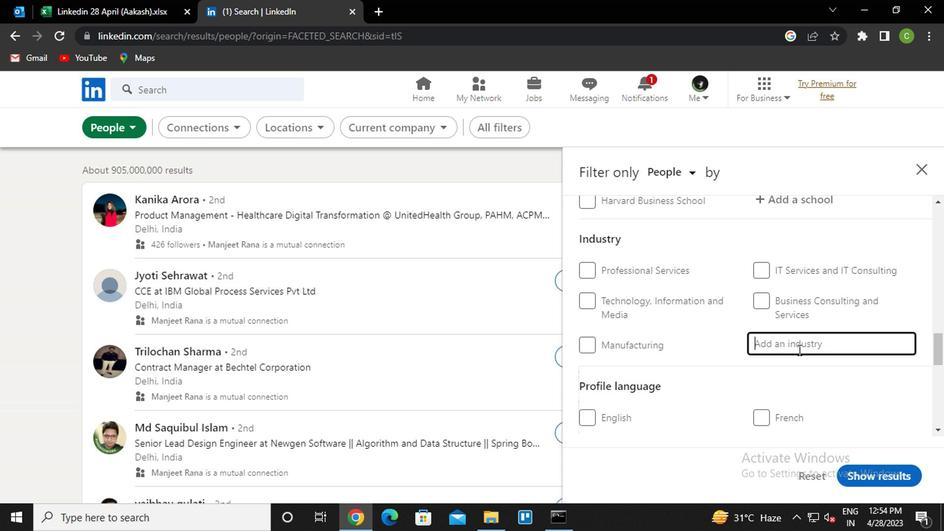 
Action: Mouse scrolled (795, 350) with delta (0, 0)
Screenshot: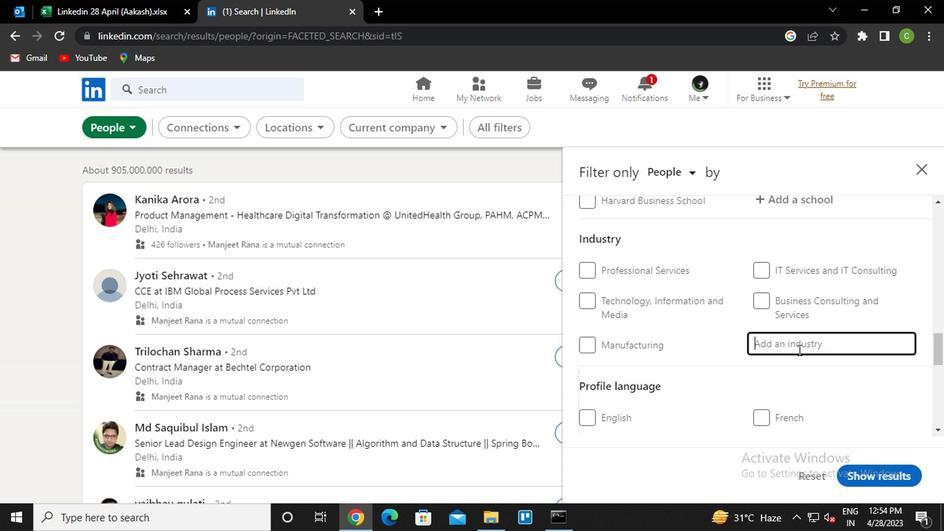 
Action: Mouse moved to (803, 330)
Screenshot: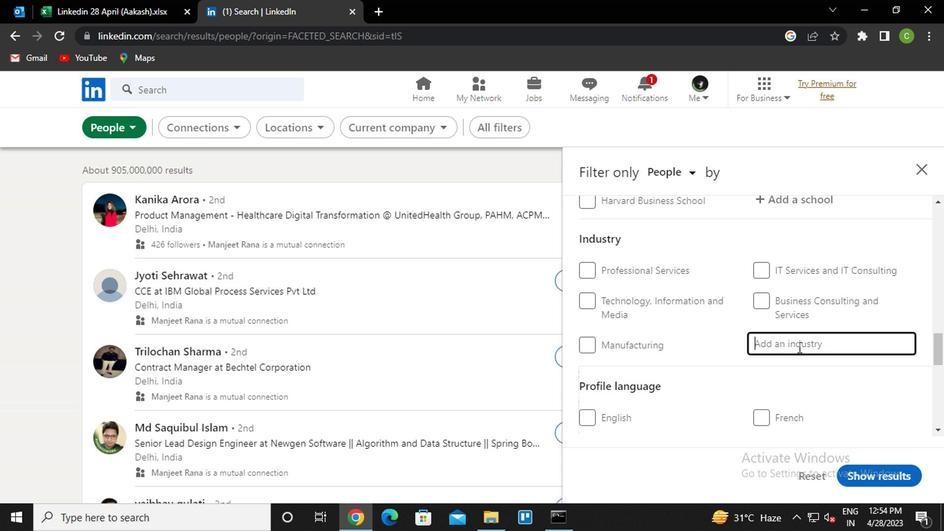 
Action: Mouse scrolled (803, 331) with delta (0, 0)
Screenshot: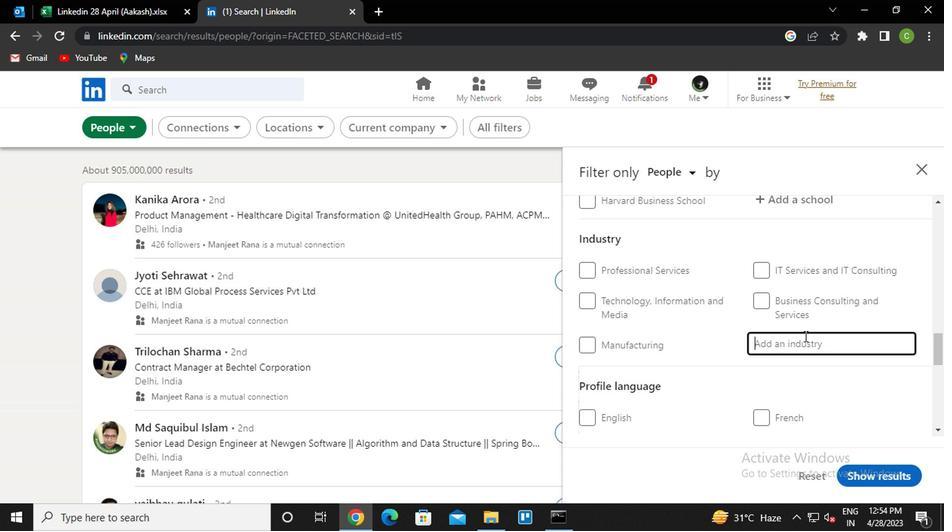 
Action: Mouse scrolled (803, 331) with delta (0, 0)
Screenshot: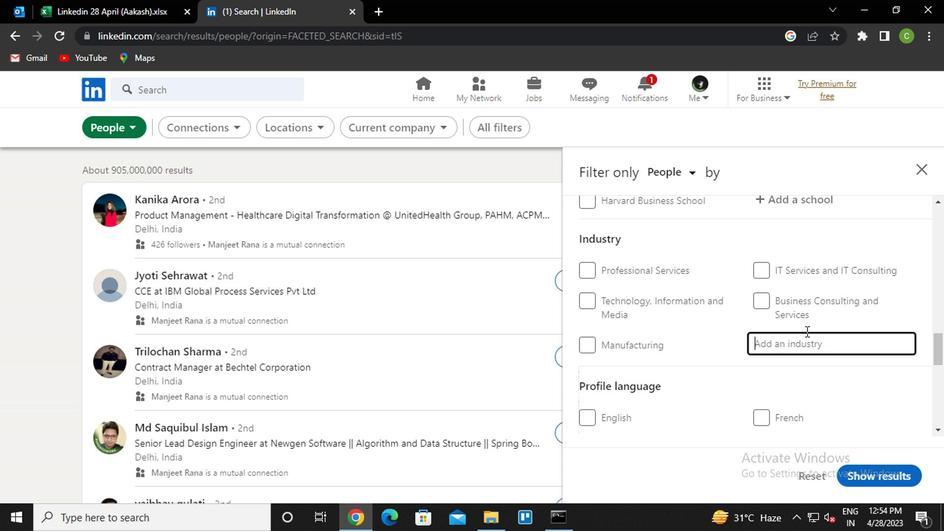 
Action: Mouse moved to (834, 378)
Screenshot: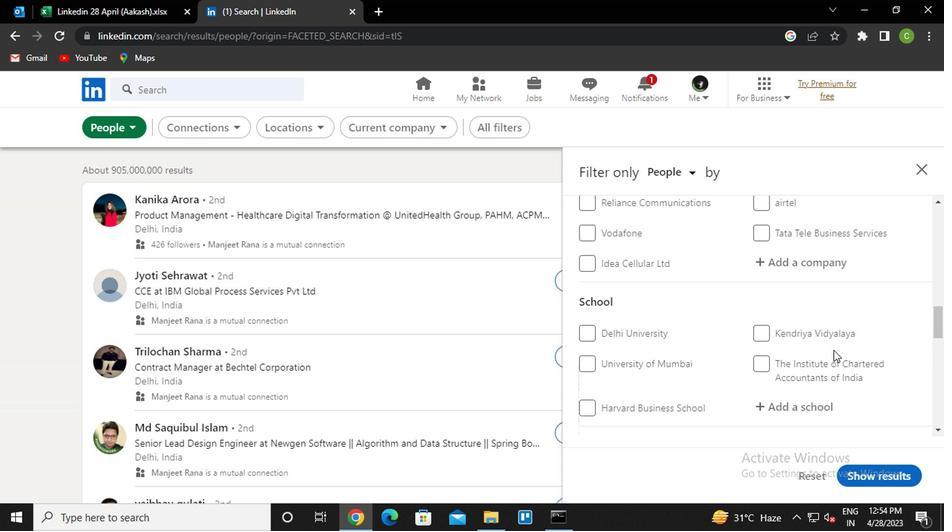 
Action: Mouse scrolled (834, 377) with delta (0, 0)
Screenshot: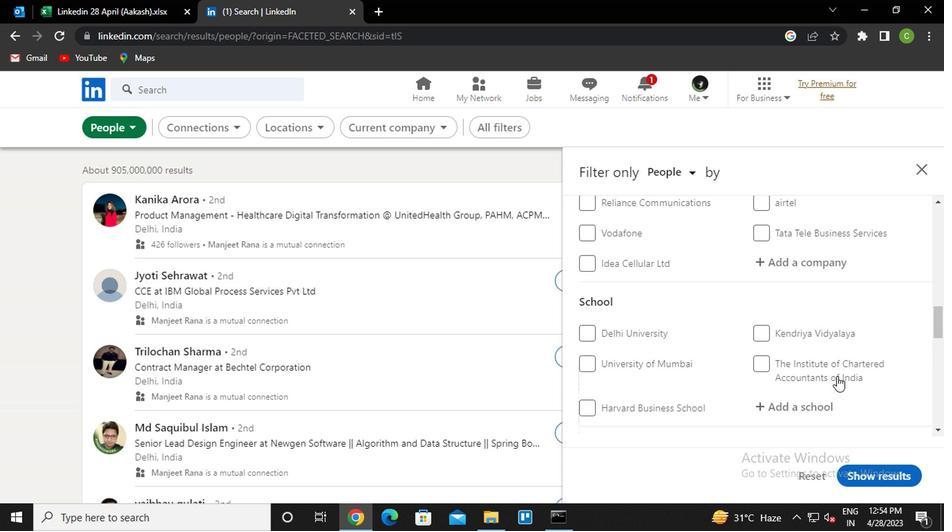 
Action: Mouse moved to (810, 332)
Screenshot: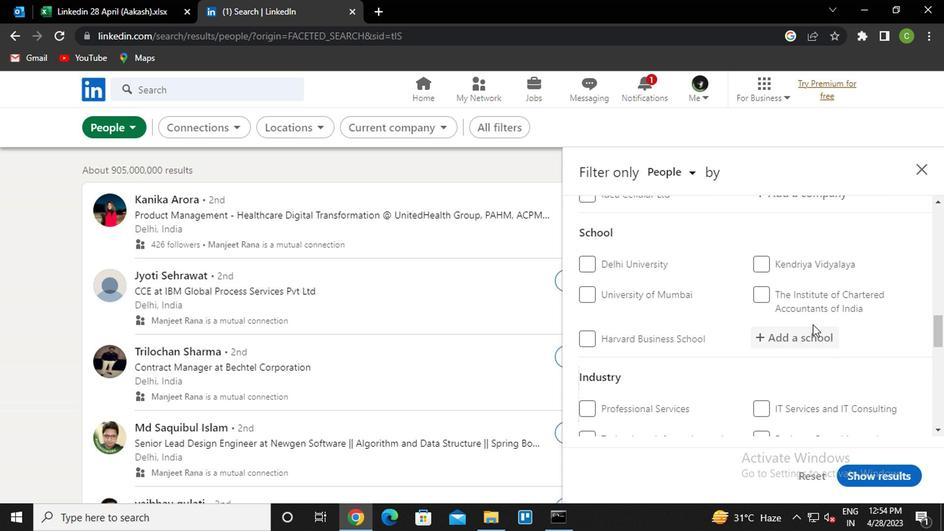 
Action: Mouse pressed left at (810, 332)
Screenshot: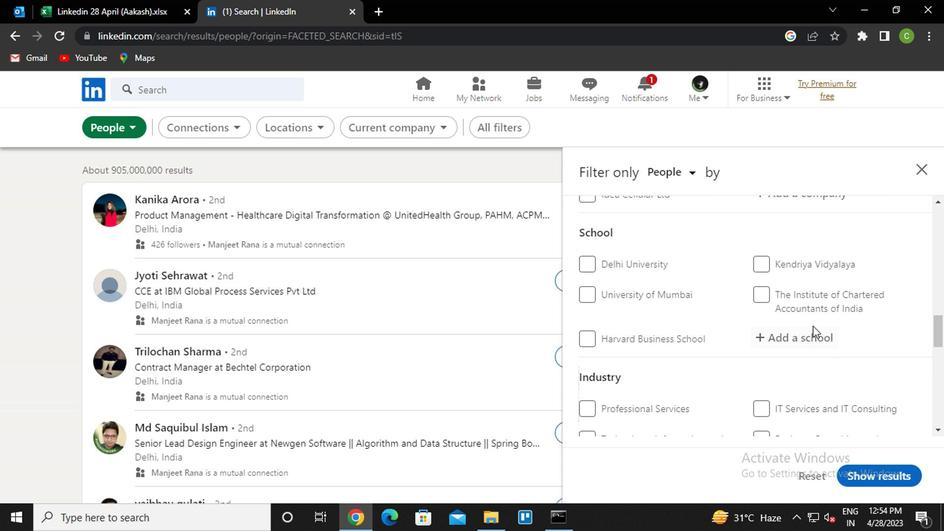 
Action: Key pressed <Key.caps_lock><Key.caps_lock>a<Key.caps_lock>tria<Key.down><Key.down><Key.enter>
Screenshot: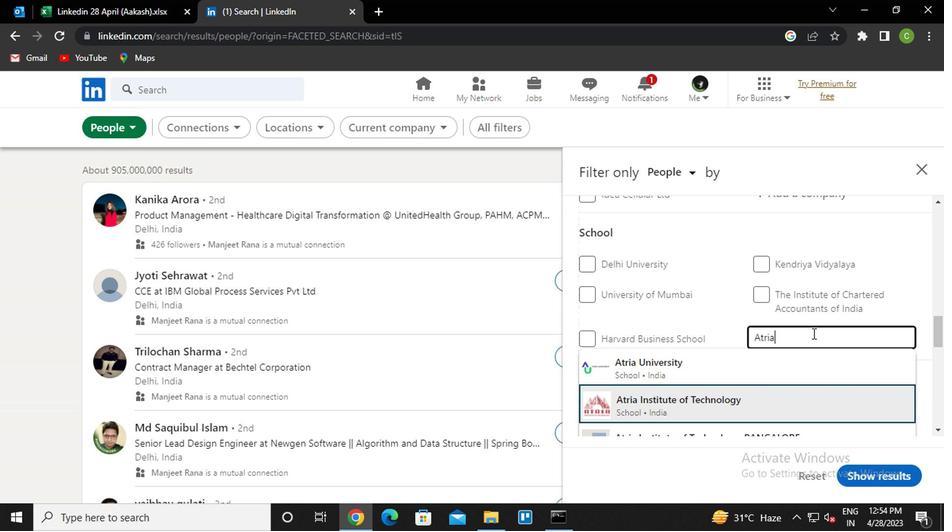 
Action: Mouse scrolled (810, 332) with delta (0, 0)
Screenshot: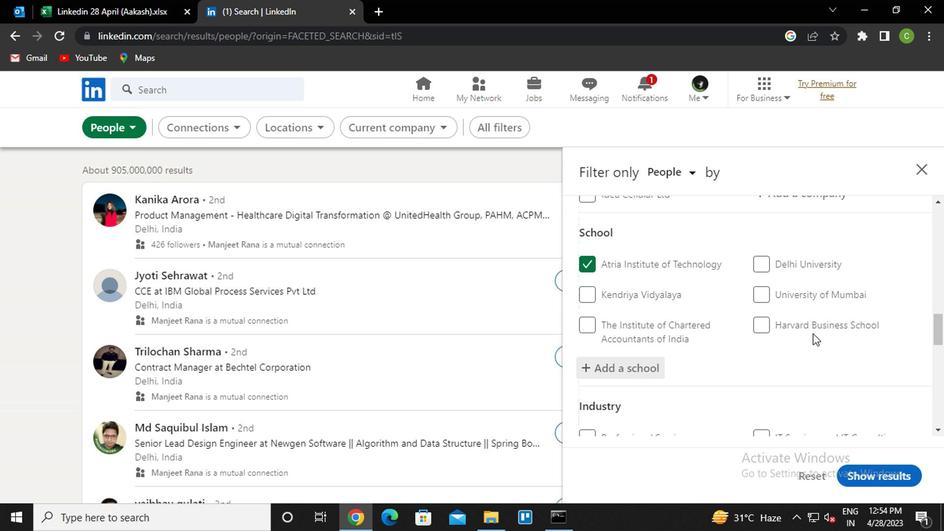 
Action: Mouse scrolled (810, 332) with delta (0, 0)
Screenshot: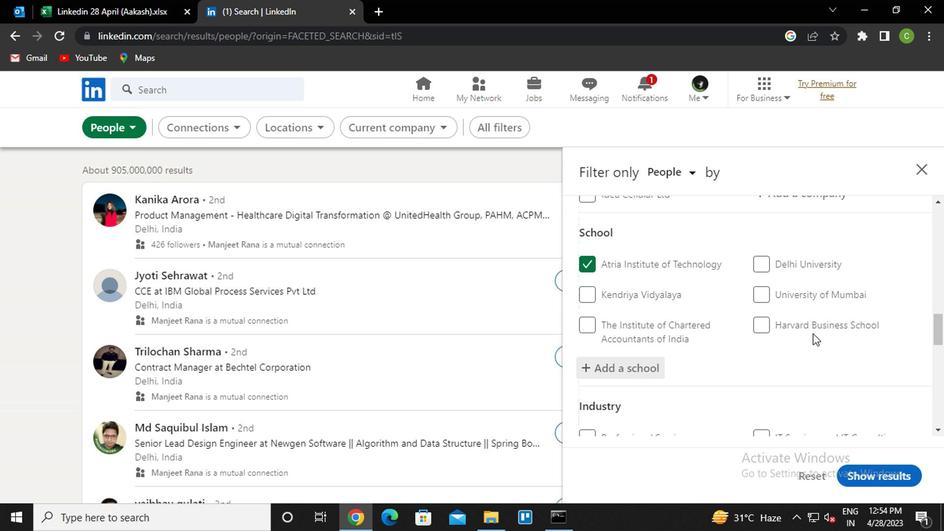 
Action: Mouse scrolled (810, 332) with delta (0, 0)
Screenshot: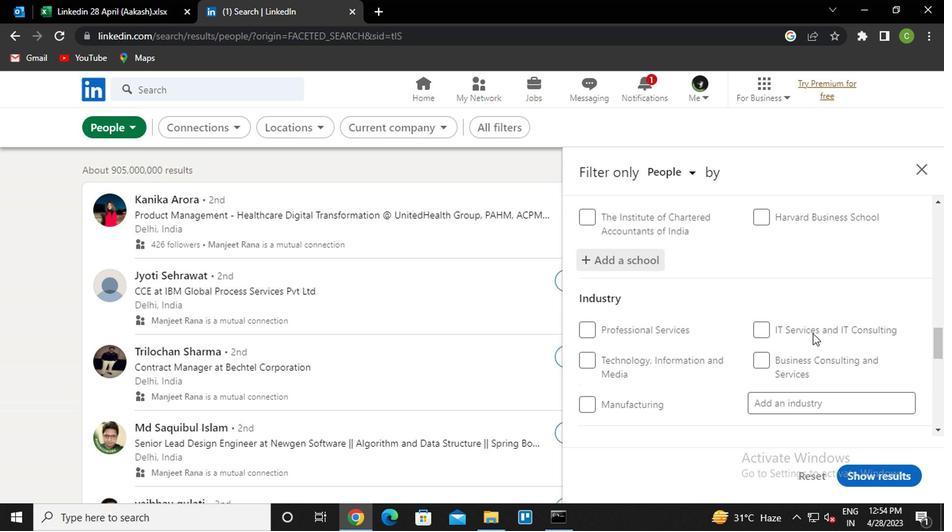 
Action: Mouse scrolled (810, 332) with delta (0, 0)
Screenshot: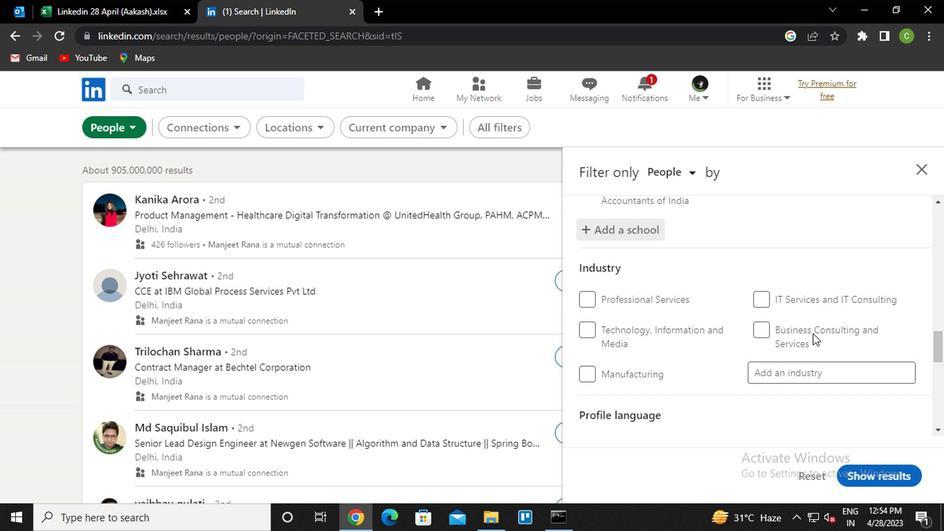 
Action: Mouse moved to (810, 236)
Screenshot: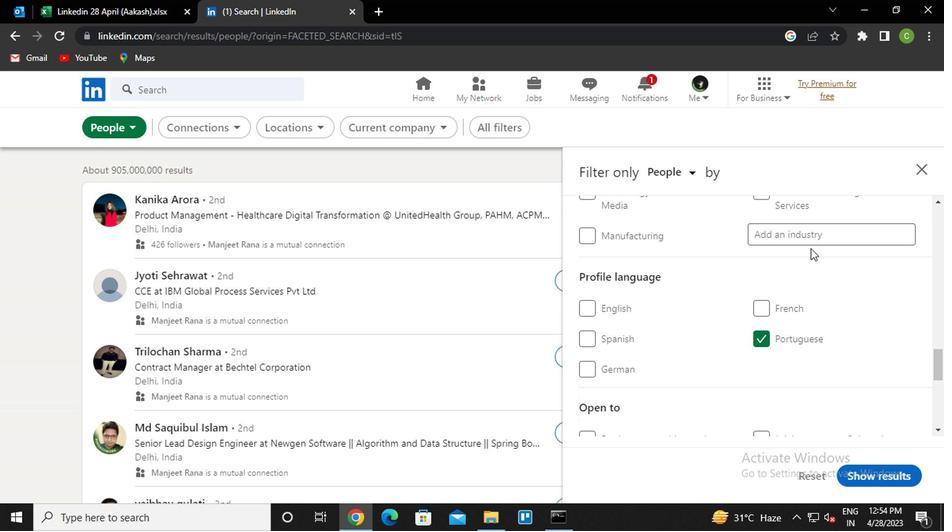 
Action: Mouse pressed left at (810, 236)
Screenshot: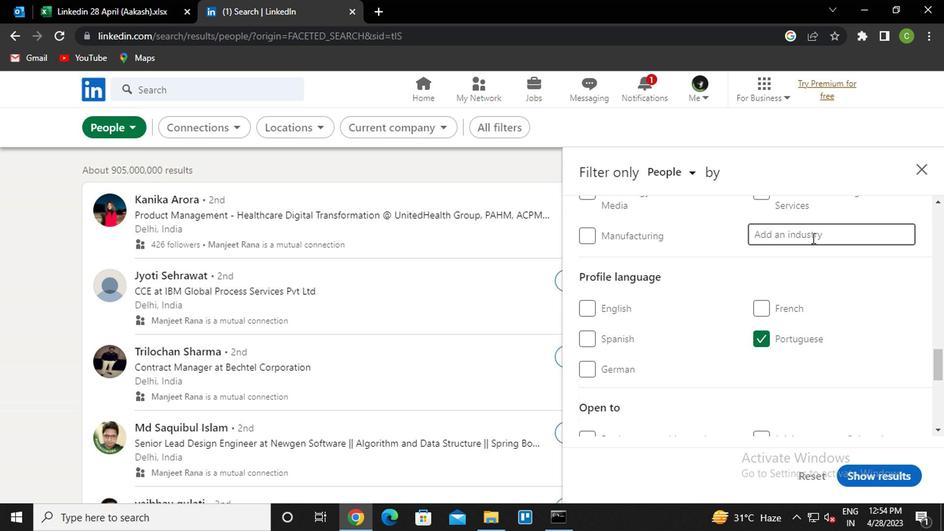 
Action: Key pressed <Key.caps_lock>e<Key.caps_lock>duca<Key.up><Key.up><Key.down><Key.enter>
Screenshot: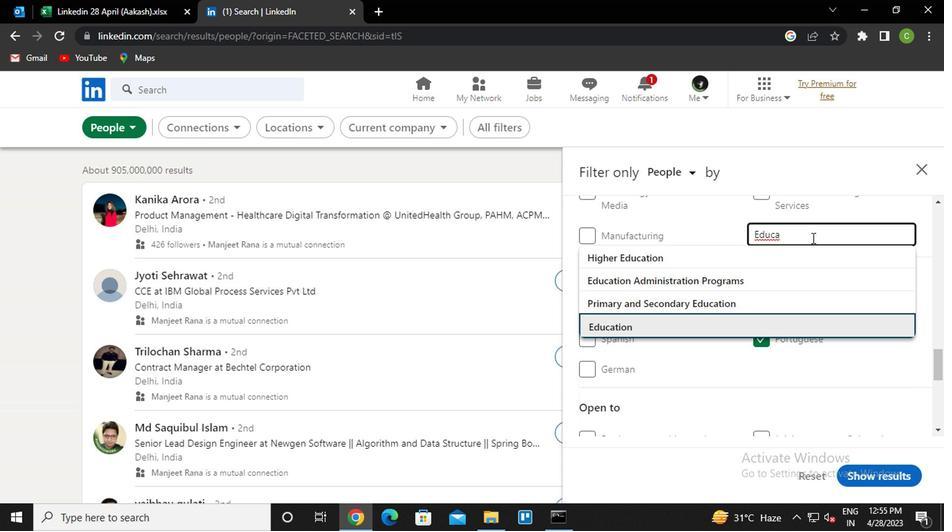 
Action: Mouse scrolled (810, 235) with delta (0, 0)
Screenshot: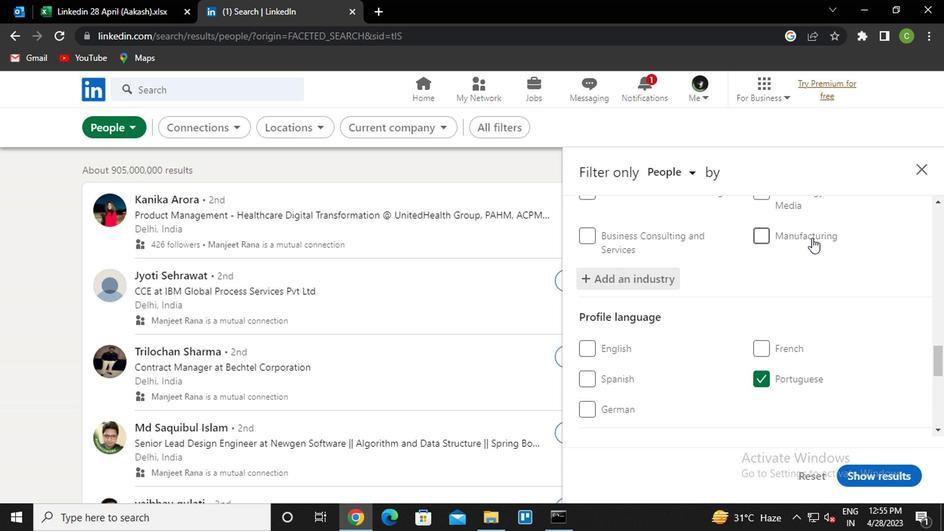 
Action: Mouse scrolled (810, 235) with delta (0, 0)
Screenshot: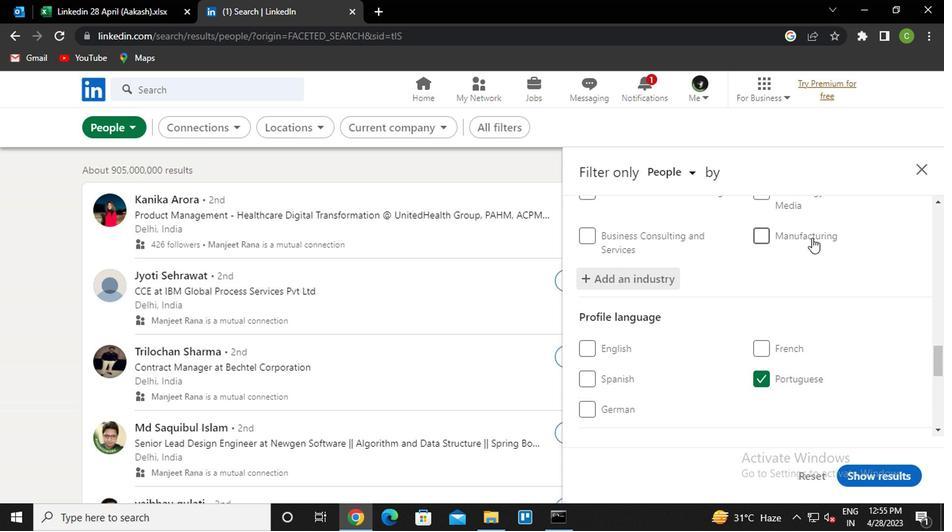 
Action: Mouse scrolled (810, 235) with delta (0, 0)
Screenshot: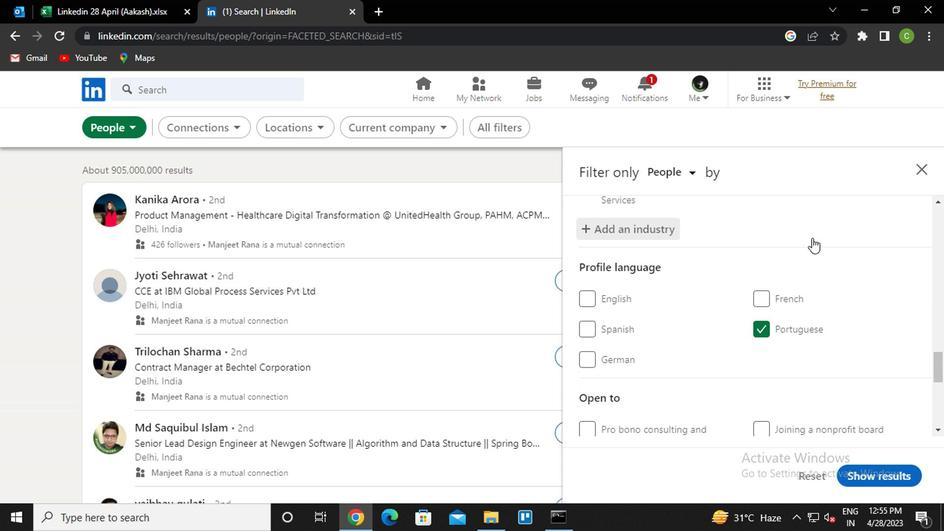 
Action: Mouse scrolled (810, 235) with delta (0, 0)
Screenshot: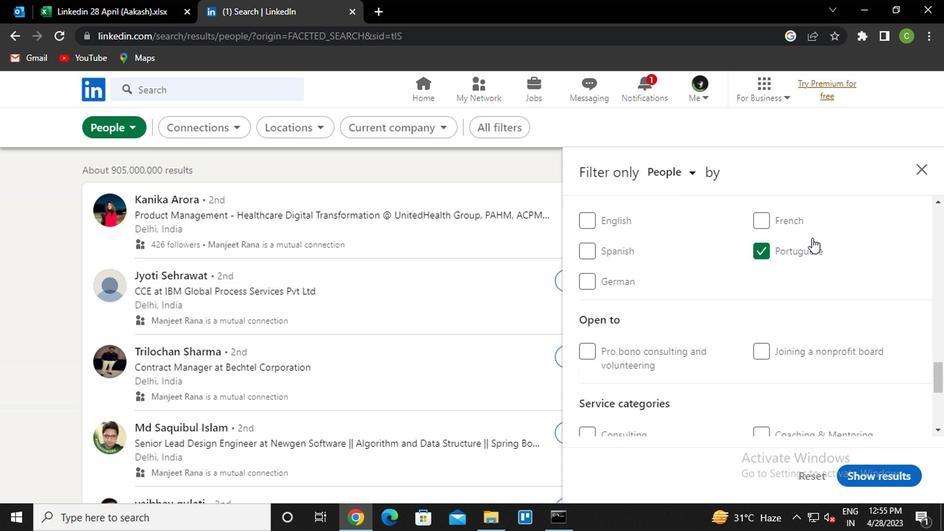 
Action: Mouse moved to (799, 346)
Screenshot: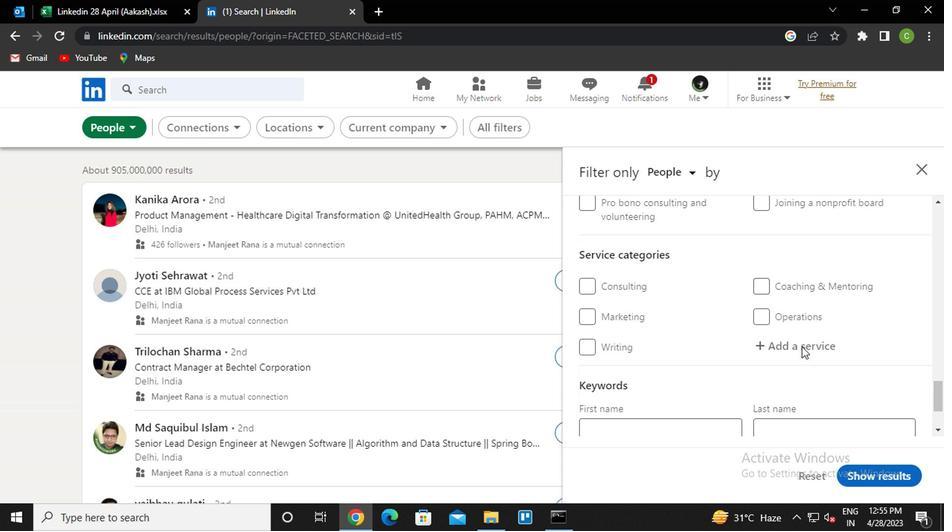 
Action: Mouse pressed left at (799, 346)
Screenshot: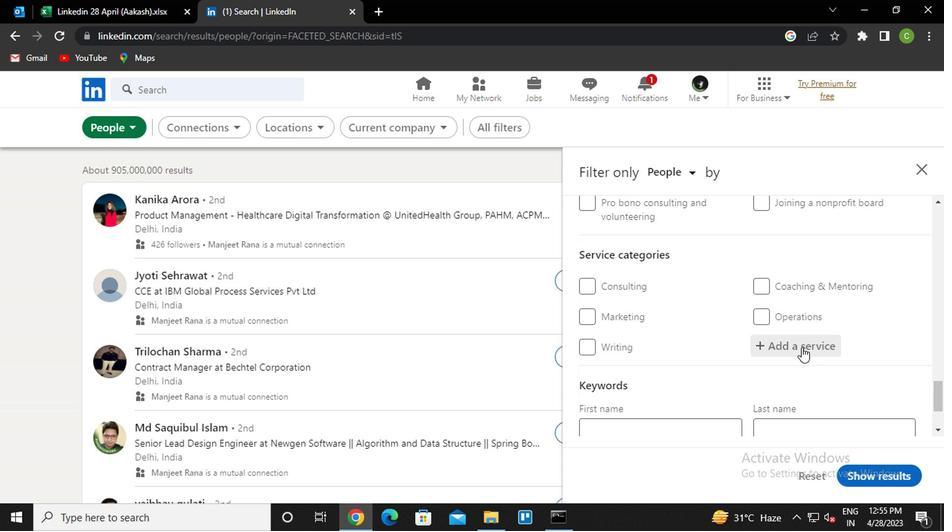 
Action: Key pressed <Key.caps_lock>n<Key.caps_lock>egocia<Key.down><Key.enter>
Screenshot: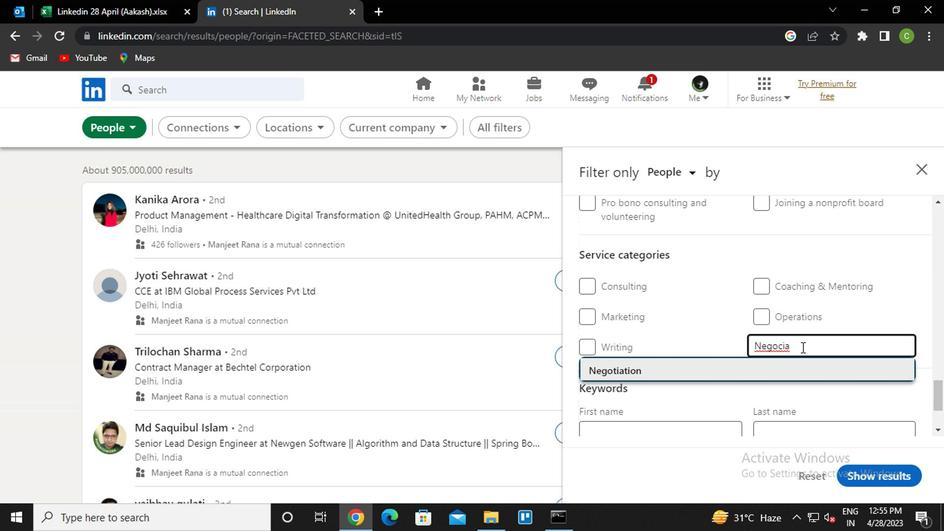 
Action: Mouse moved to (789, 342)
Screenshot: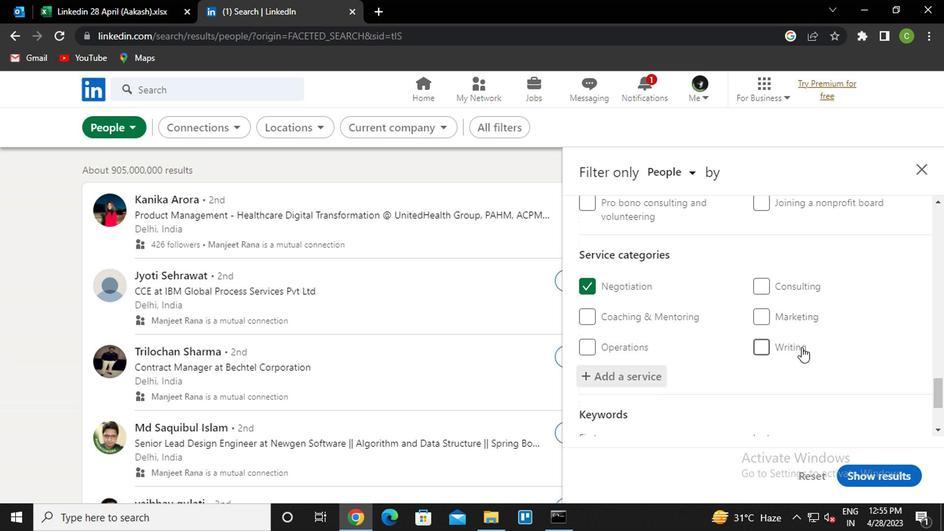 
Action: Mouse scrolled (789, 341) with delta (0, 0)
Screenshot: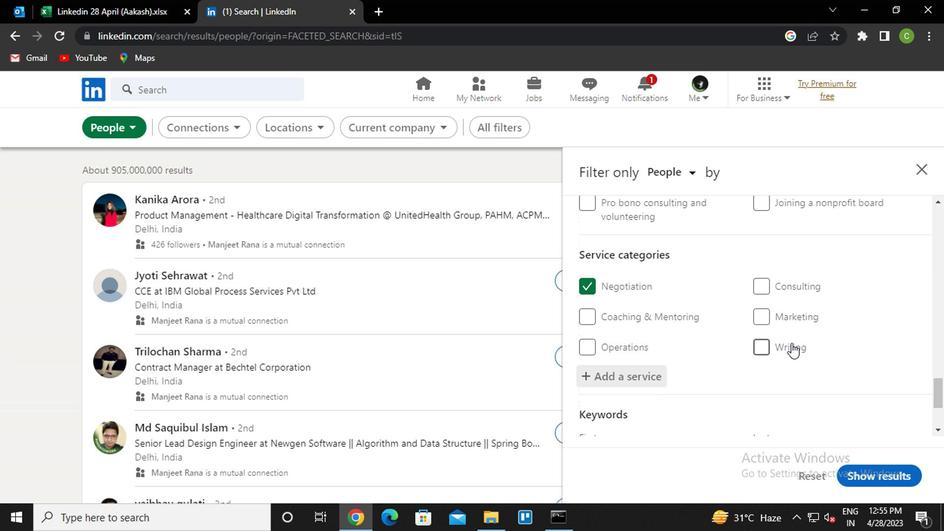 
Action: Mouse scrolled (789, 341) with delta (0, 0)
Screenshot: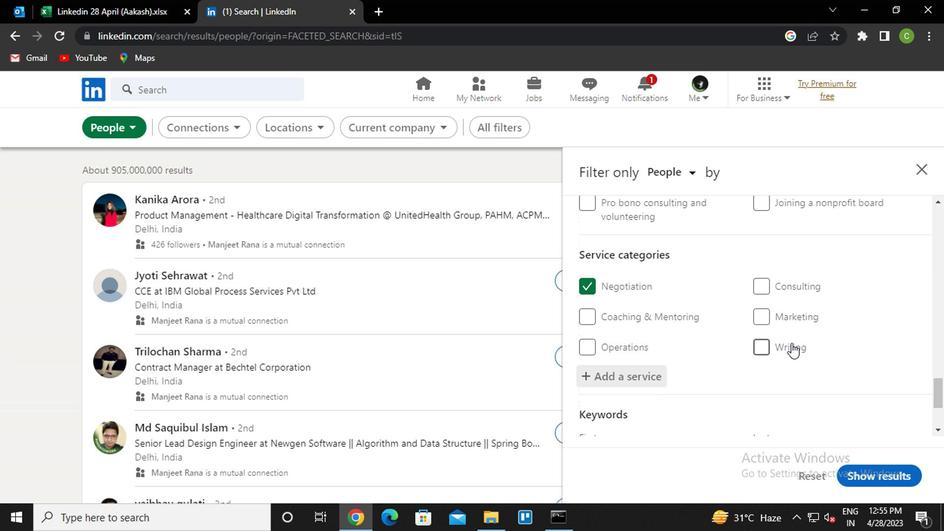 
Action: Mouse scrolled (789, 341) with delta (0, 0)
Screenshot: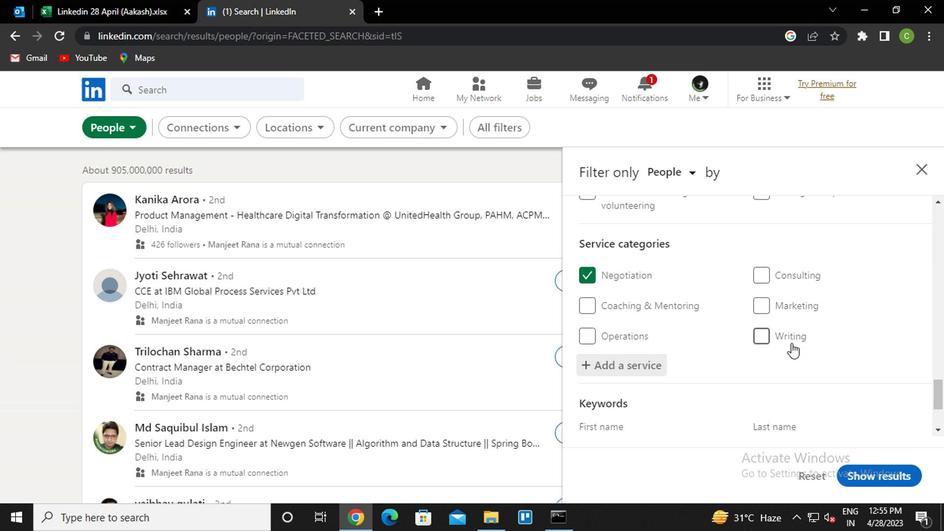 
Action: Mouse moved to (788, 342)
Screenshot: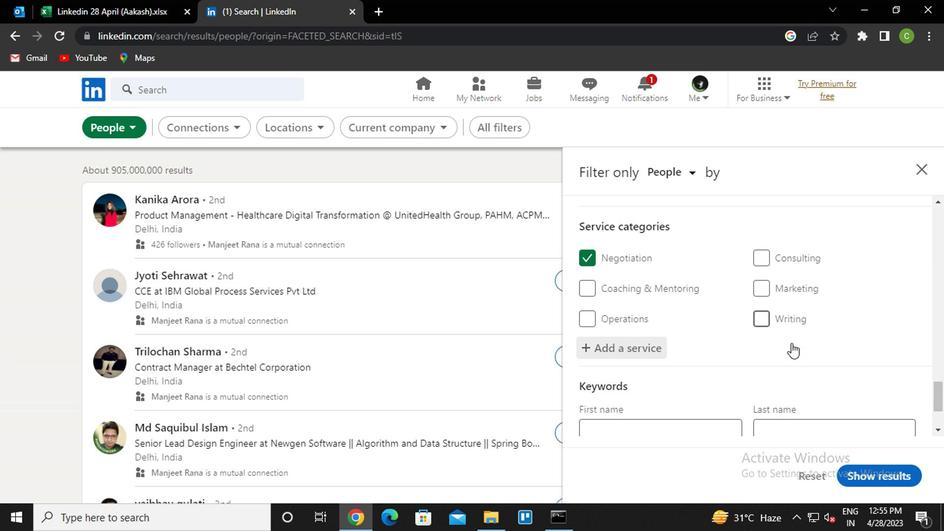 
Action: Mouse scrolled (788, 341) with delta (0, 0)
Screenshot: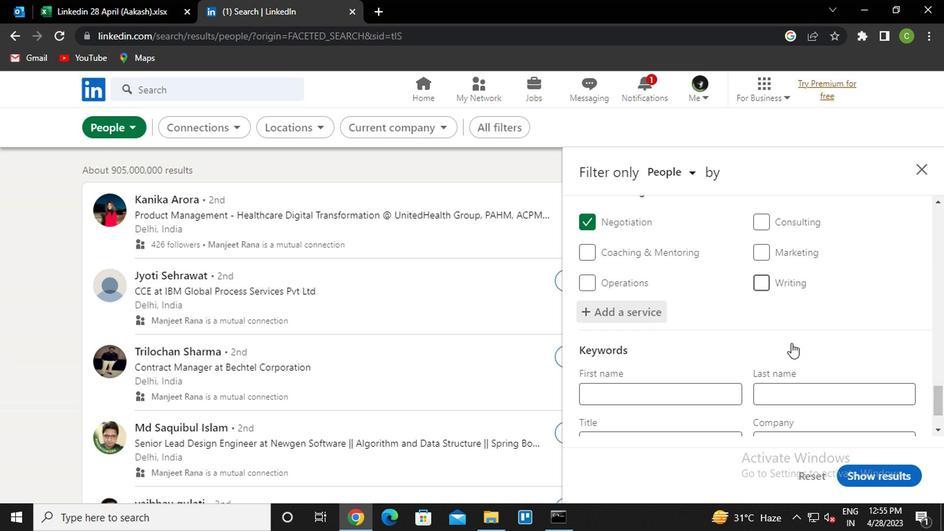 
Action: Mouse moved to (687, 379)
Screenshot: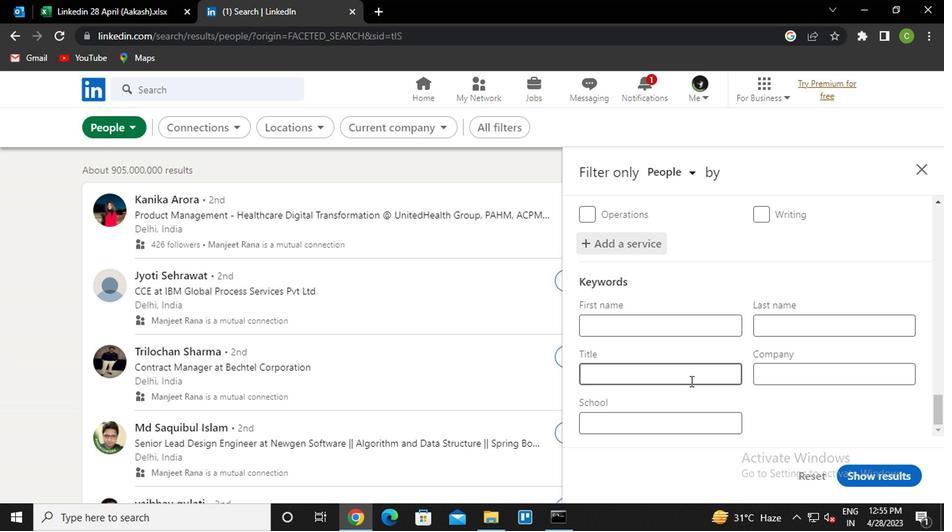 
Action: Mouse pressed left at (687, 379)
Screenshot: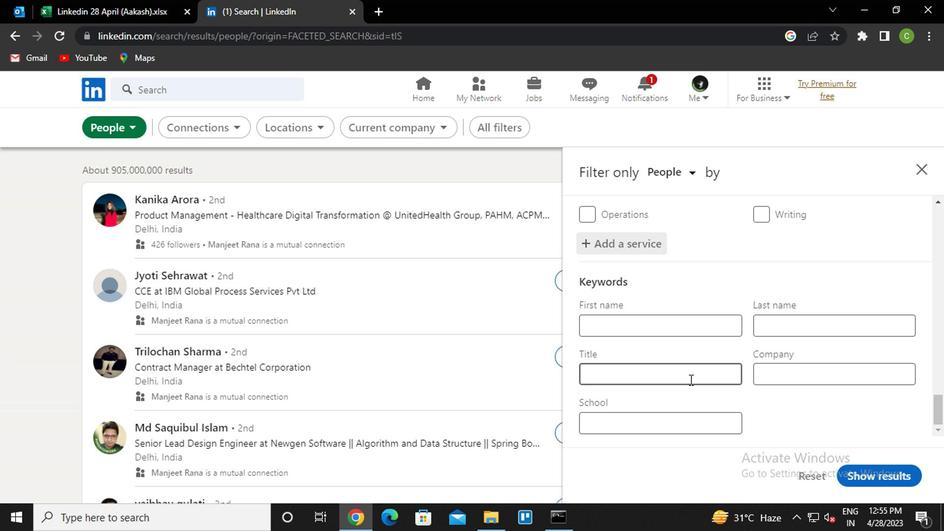 
Action: Key pressed <Key.caps_lock>c<Key.caps_lock>ab<Key.space>driver
Screenshot: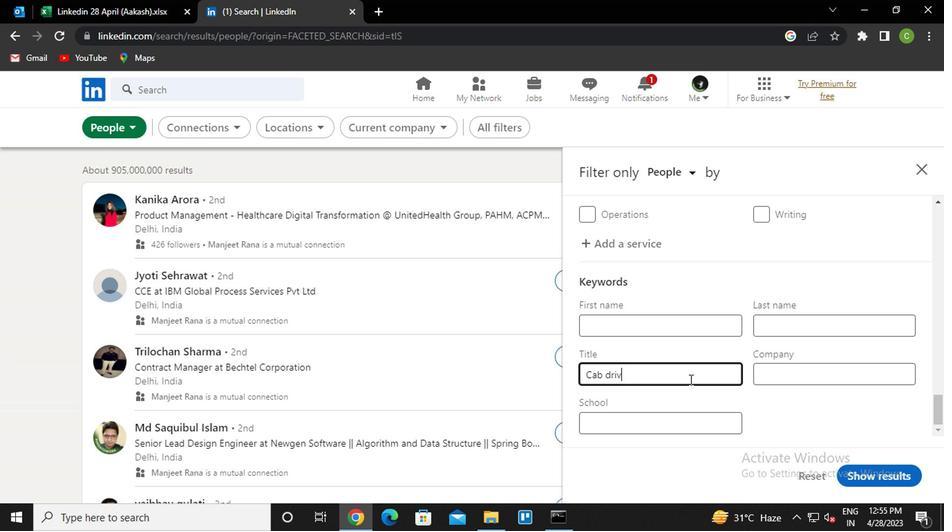 
Action: Mouse moved to (859, 475)
Screenshot: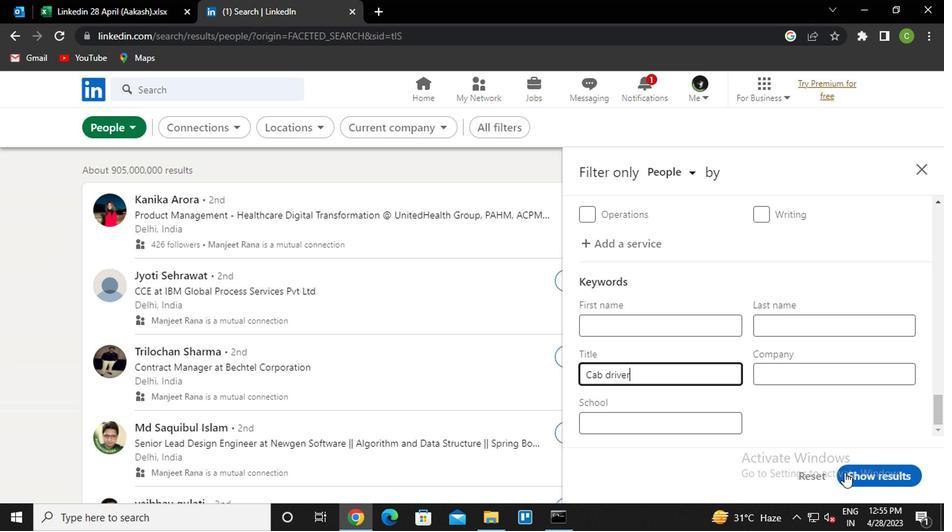 
Action: Mouse pressed left at (859, 475)
Screenshot: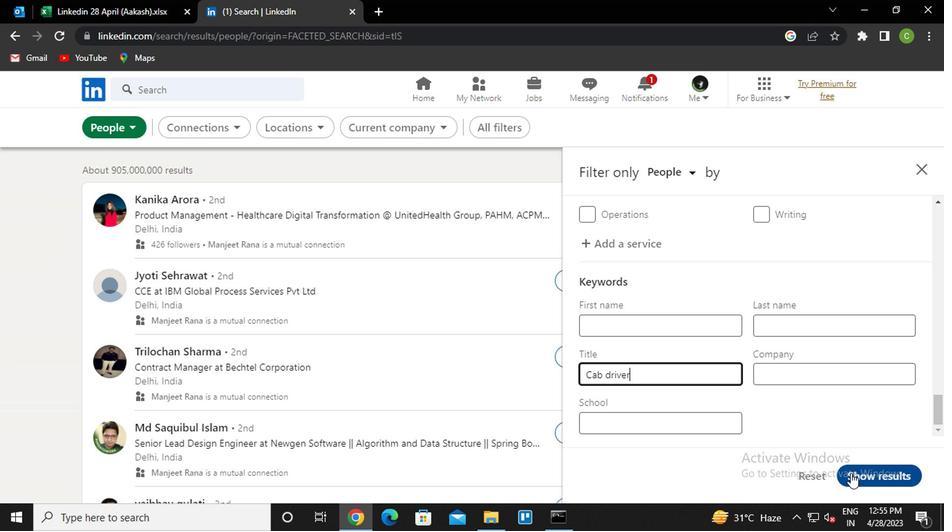 
Action: Mouse moved to (581, 343)
Screenshot: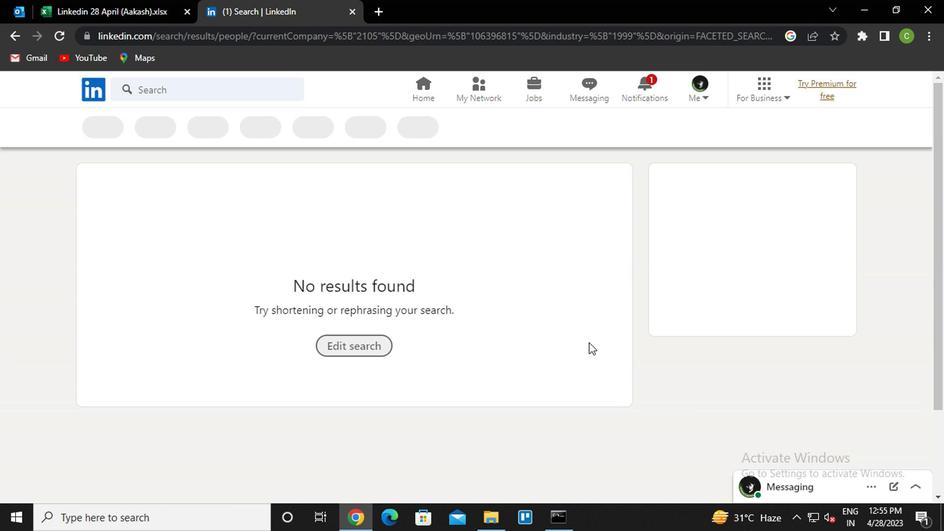 
